 Task: Find connections with filter location Santiago with filter topic #Techstartupwith filter profile language English with filter current company Jaquar & Company Private Limited with filter school Jaypee University of Information Technology with filter industry Architecture and Planning with filter service category Real Estate Appraisal with filter keywords title Production Engineer
Action: Mouse moved to (475, 92)
Screenshot: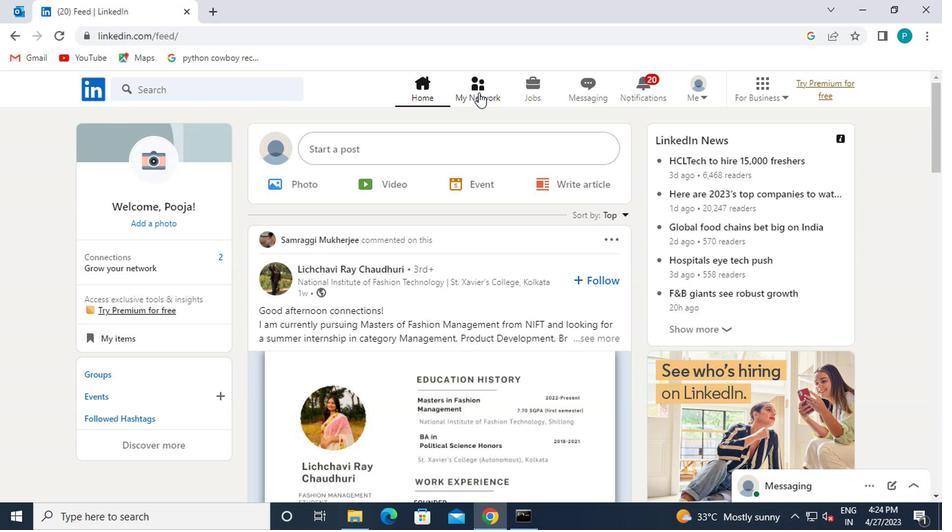 
Action: Mouse pressed left at (475, 92)
Screenshot: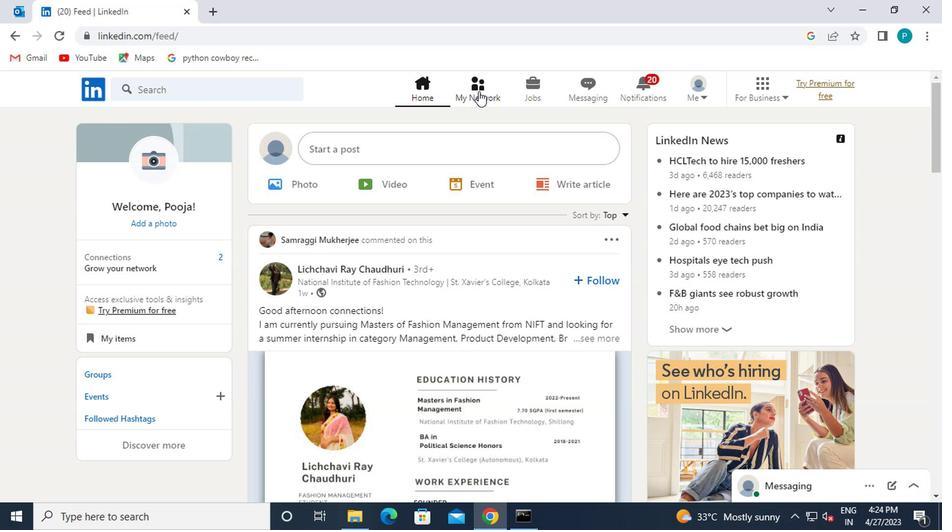 
Action: Mouse moved to (161, 169)
Screenshot: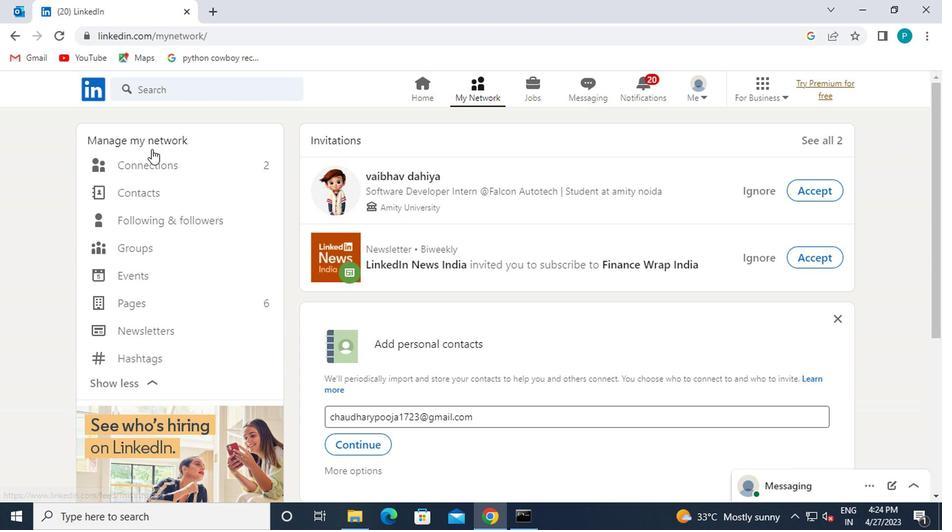 
Action: Mouse pressed left at (161, 169)
Screenshot: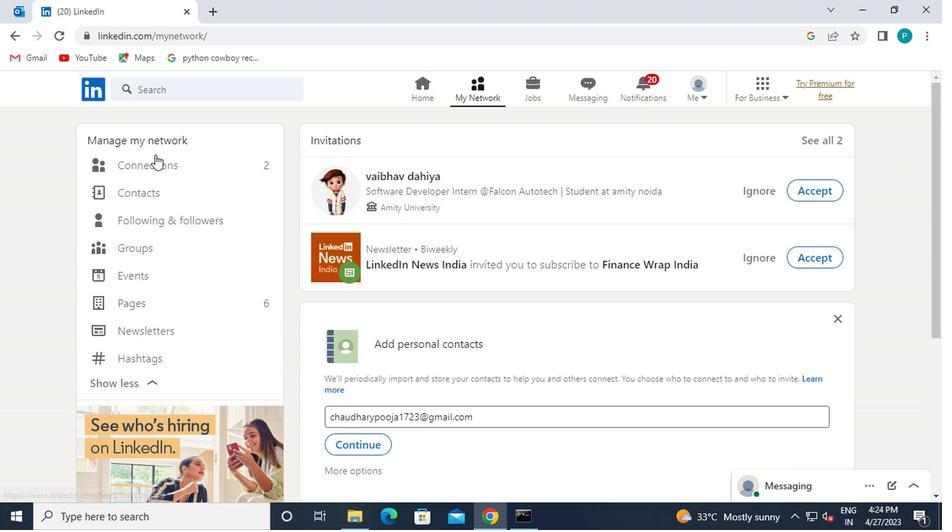 
Action: Mouse moved to (555, 173)
Screenshot: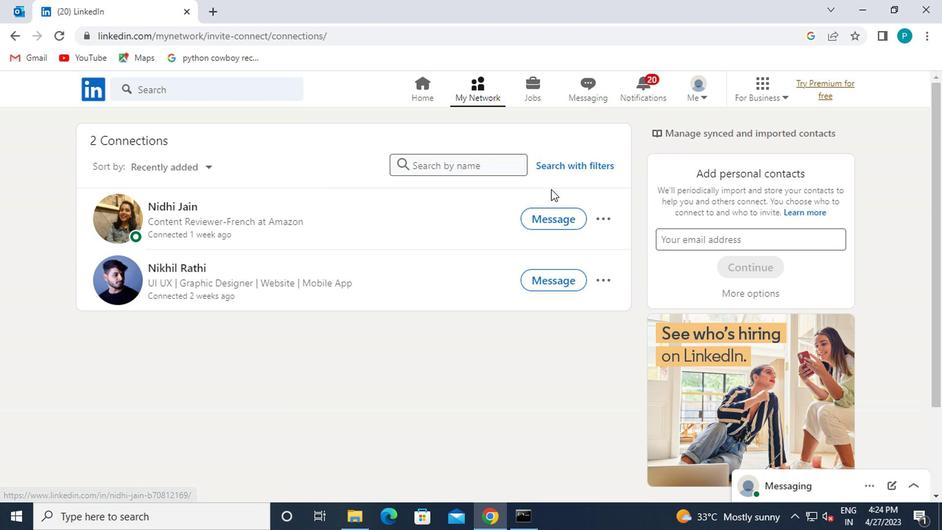 
Action: Mouse pressed left at (555, 173)
Screenshot: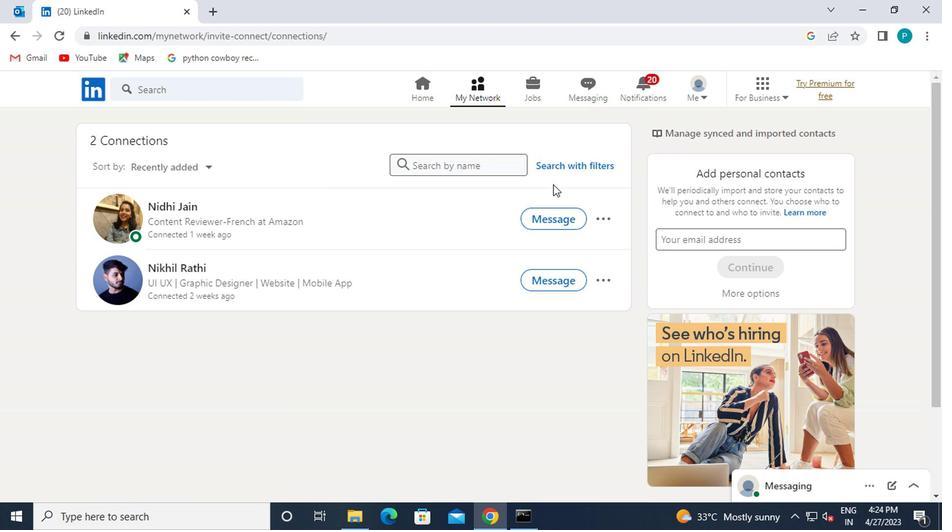 
Action: Mouse moved to (514, 121)
Screenshot: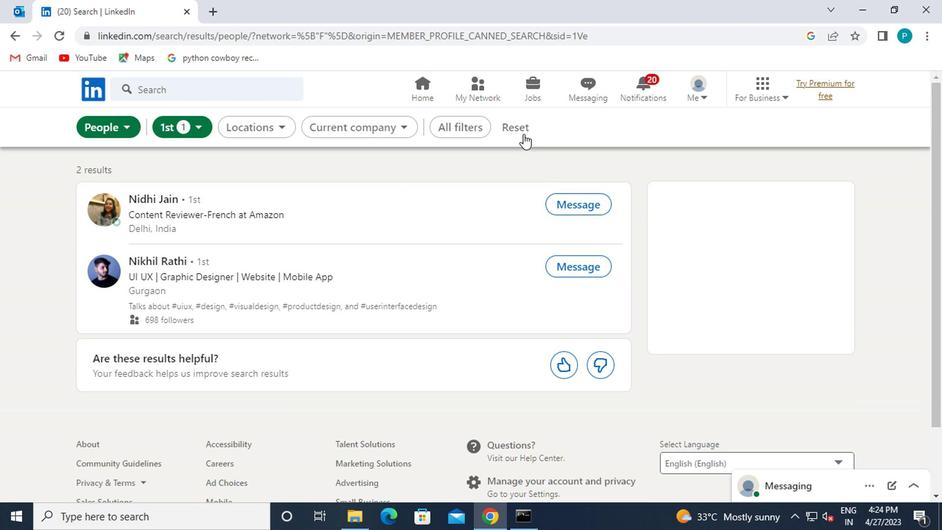 
Action: Mouse pressed left at (514, 121)
Screenshot: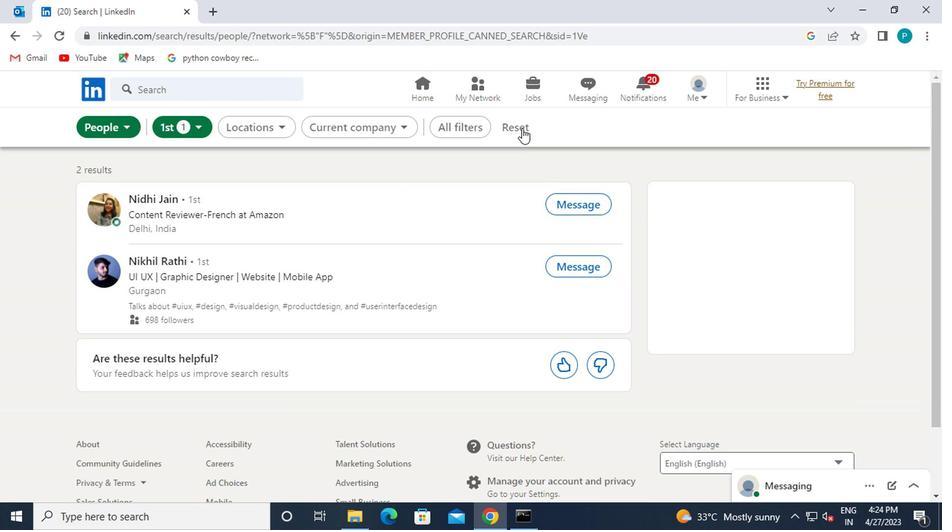 
Action: Mouse moved to (479, 130)
Screenshot: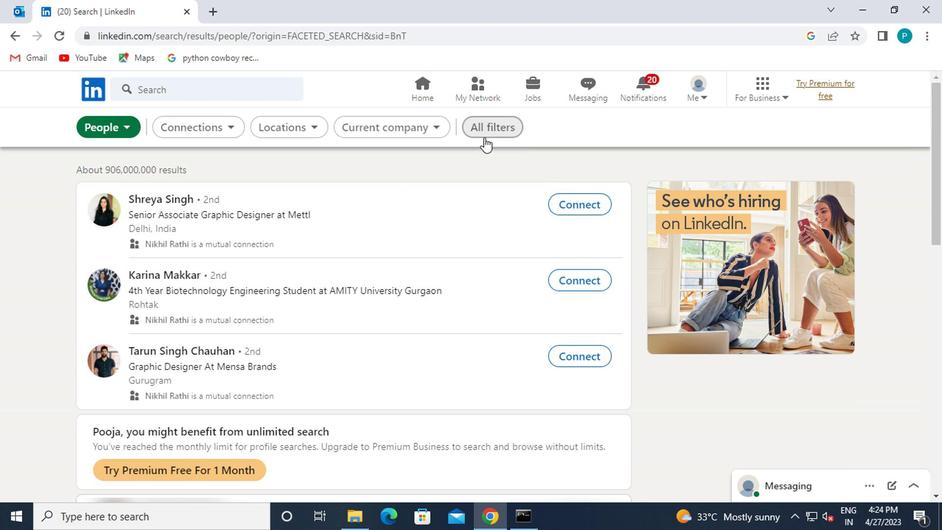 
Action: Mouse pressed left at (479, 130)
Screenshot: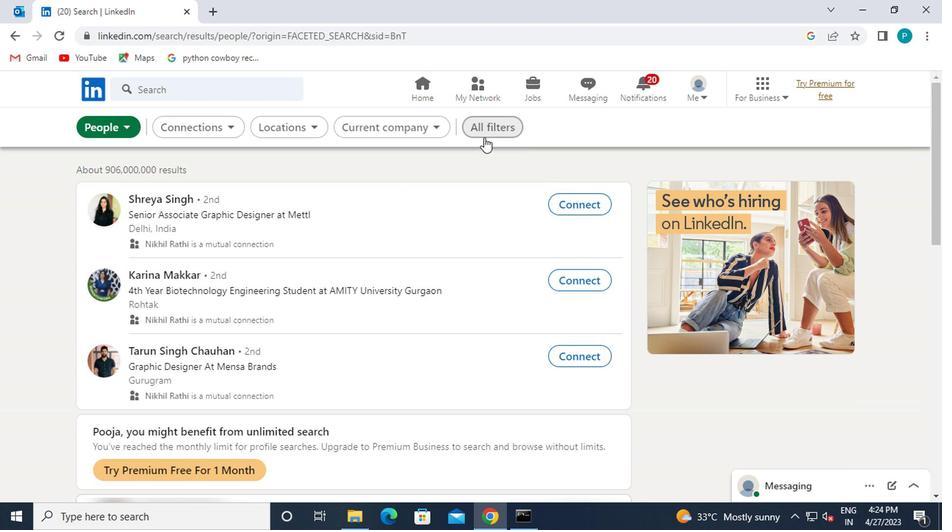 
Action: Mouse moved to (818, 323)
Screenshot: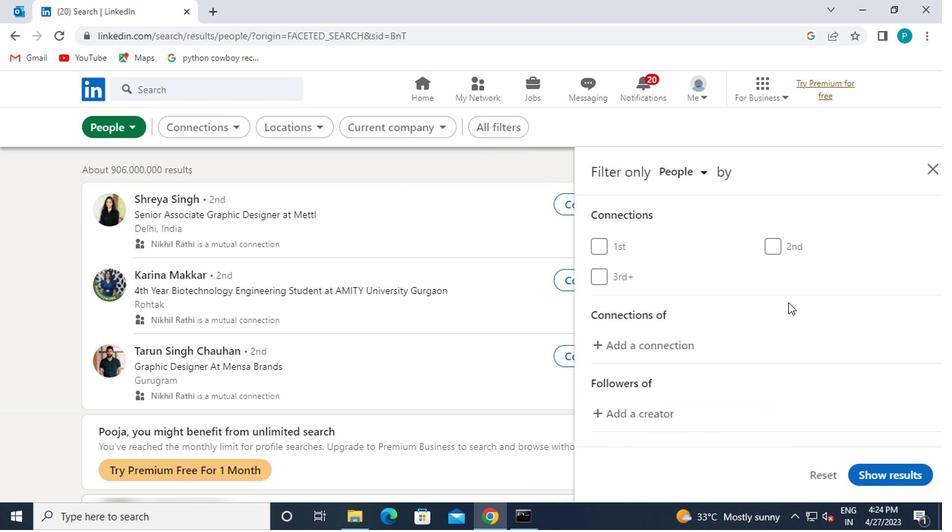 
Action: Mouse scrolled (818, 323) with delta (0, 0)
Screenshot: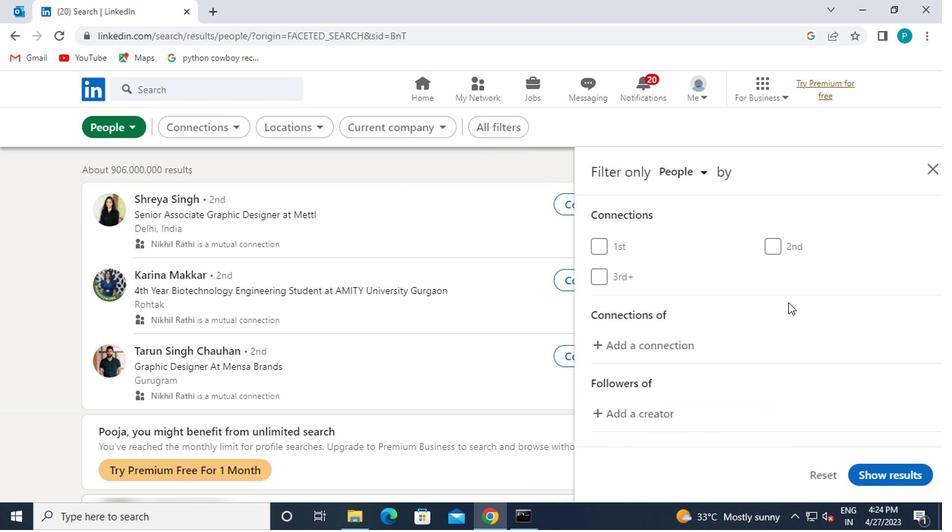 
Action: Mouse moved to (819, 324)
Screenshot: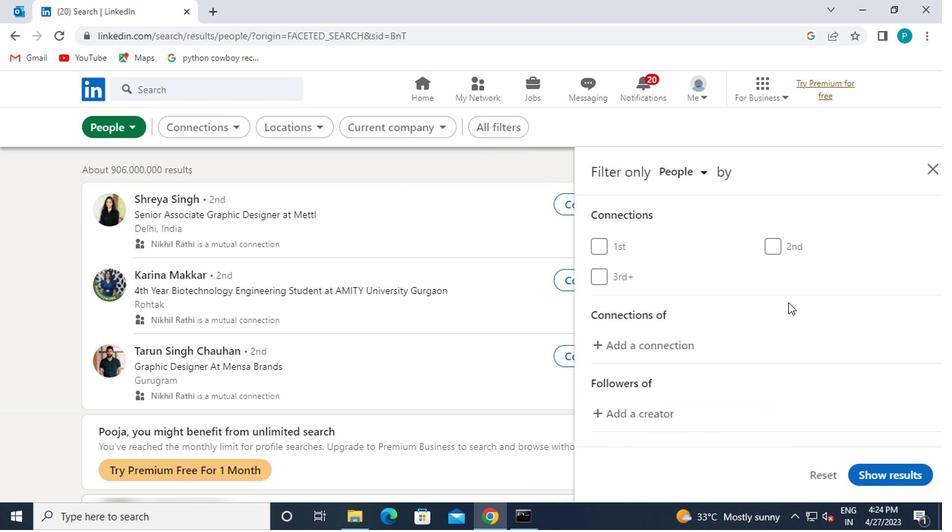 
Action: Mouse scrolled (819, 324) with delta (0, 0)
Screenshot: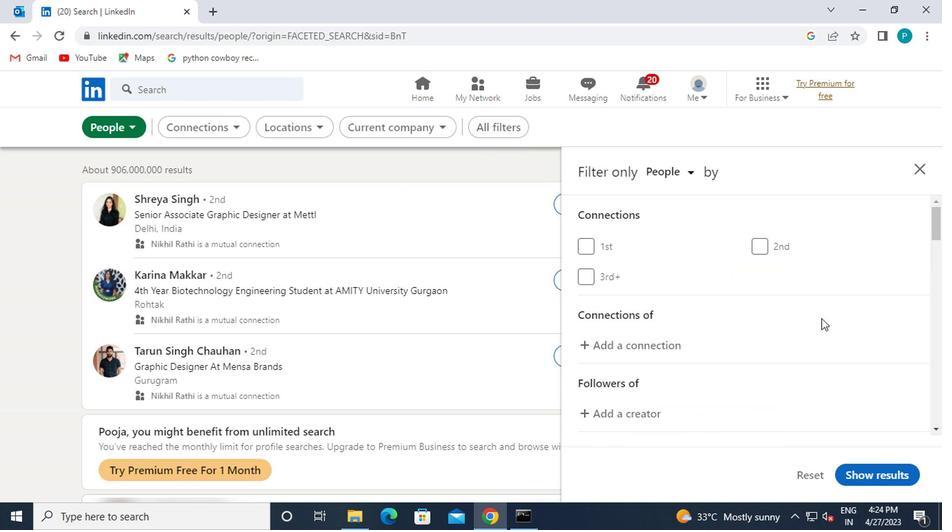 
Action: Mouse moved to (818, 363)
Screenshot: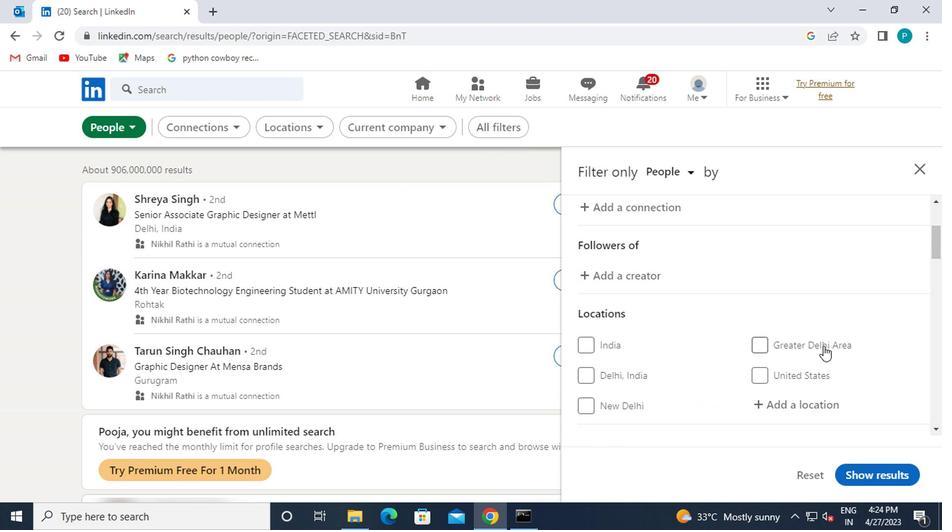 
Action: Mouse scrolled (818, 362) with delta (0, 0)
Screenshot: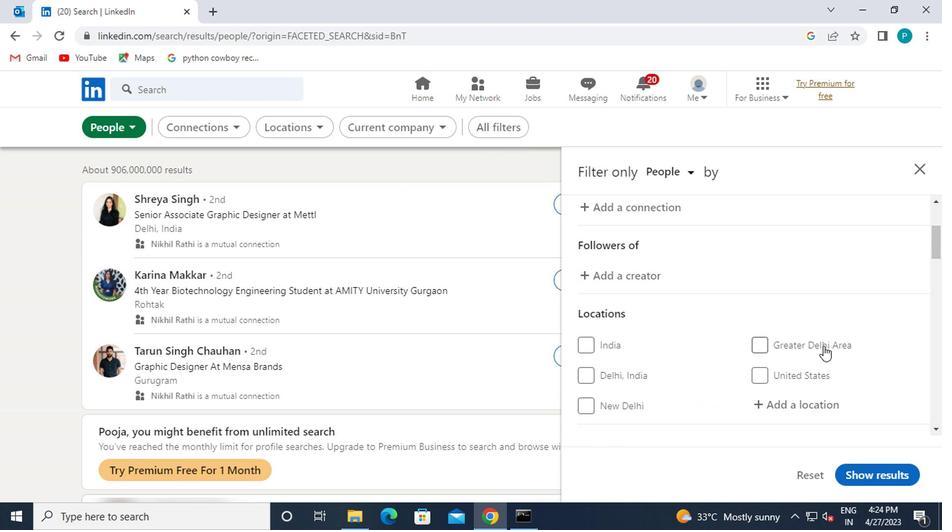 
Action: Mouse moved to (801, 338)
Screenshot: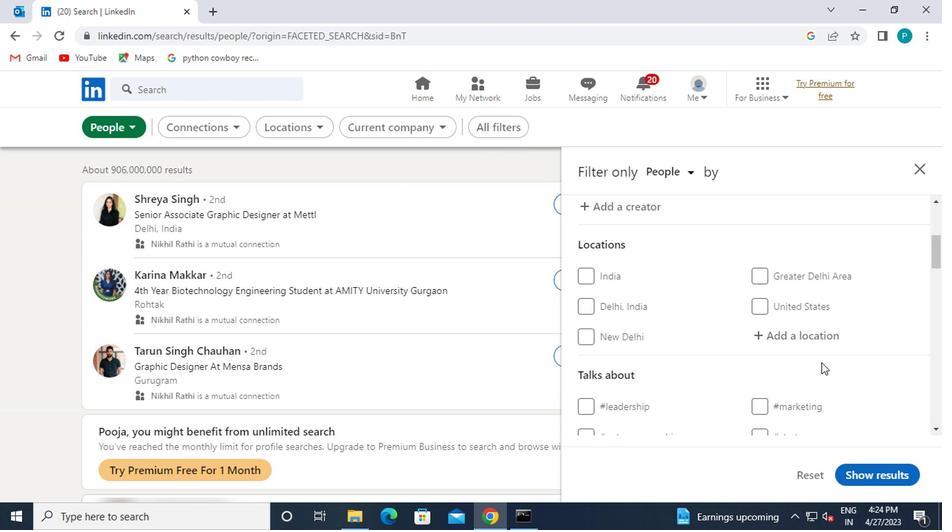 
Action: Mouse pressed left at (801, 338)
Screenshot: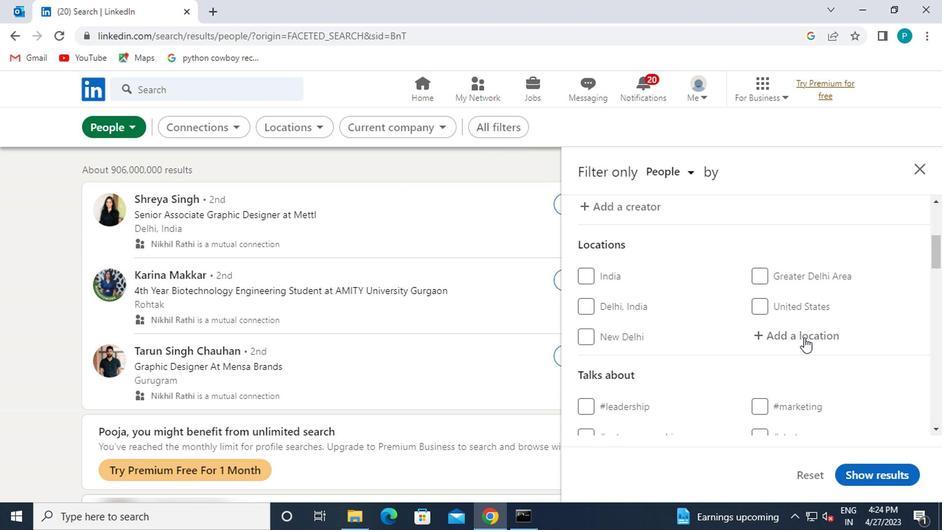 
Action: Key pressed <Key.caps_lock>s<Key.caps_lock>antiago
Screenshot: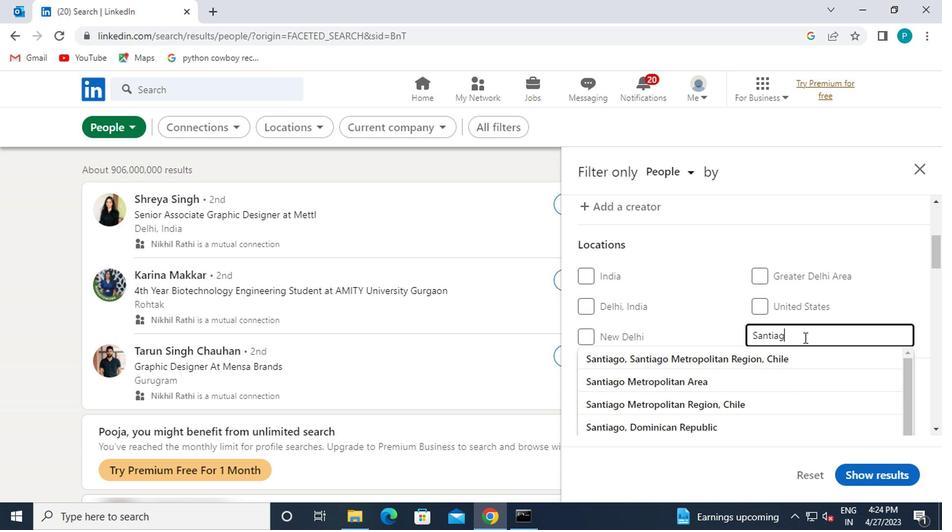 
Action: Mouse moved to (763, 367)
Screenshot: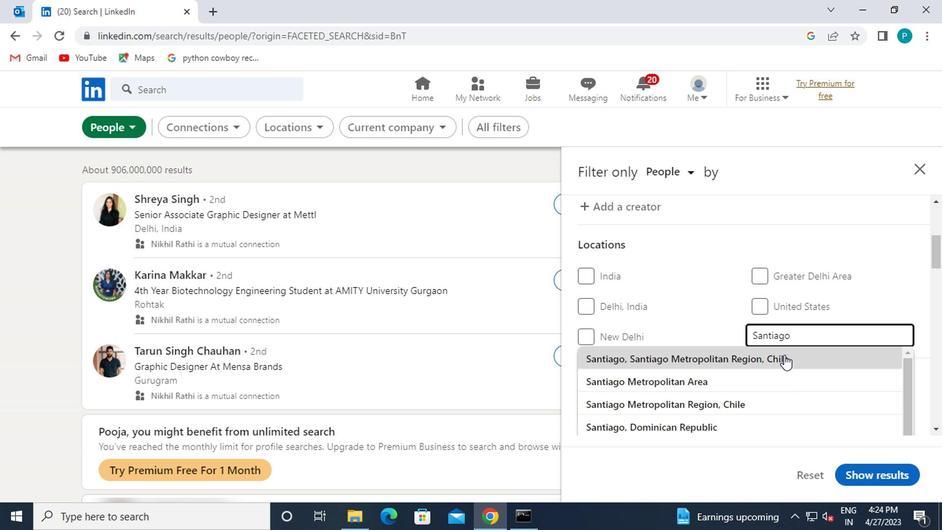 
Action: Mouse pressed left at (763, 367)
Screenshot: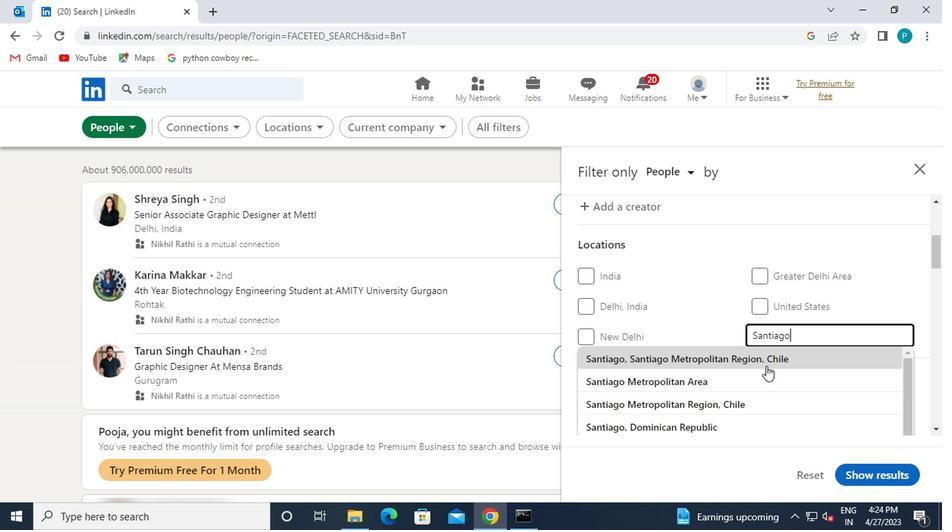 
Action: Mouse scrolled (763, 366) with delta (0, 0)
Screenshot: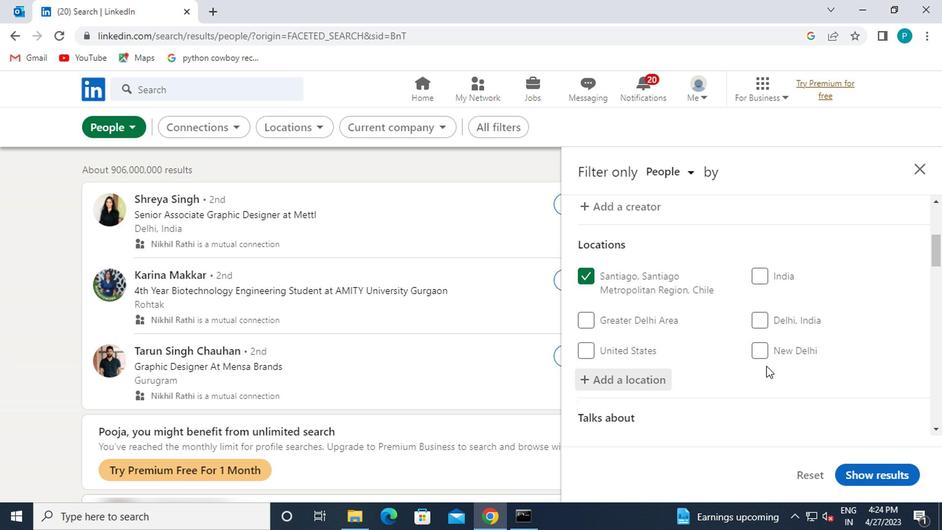 
Action: Mouse scrolled (763, 366) with delta (0, 0)
Screenshot: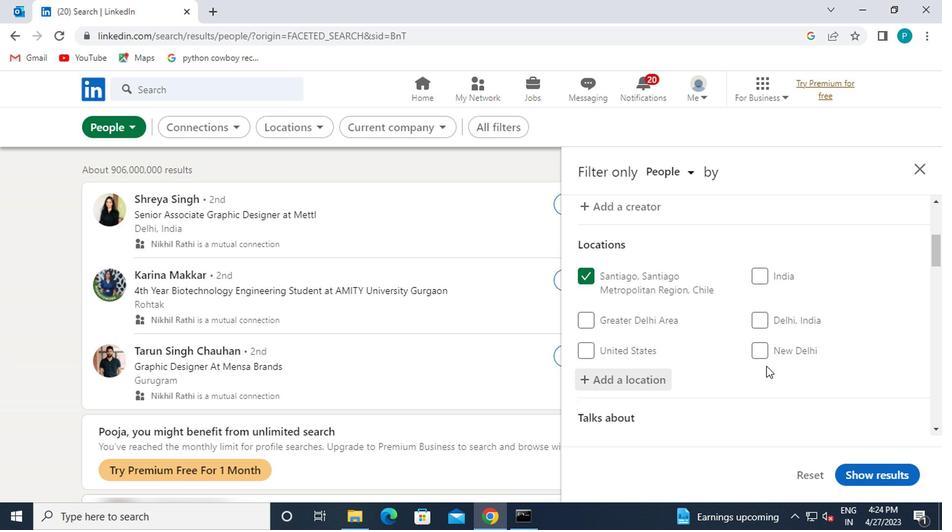 
Action: Mouse moved to (763, 371)
Screenshot: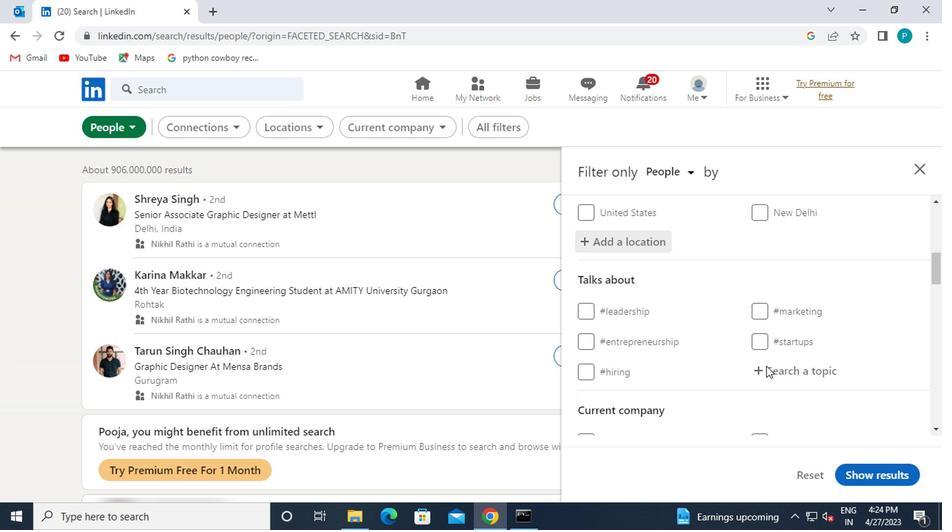 
Action: Mouse pressed left at (763, 371)
Screenshot: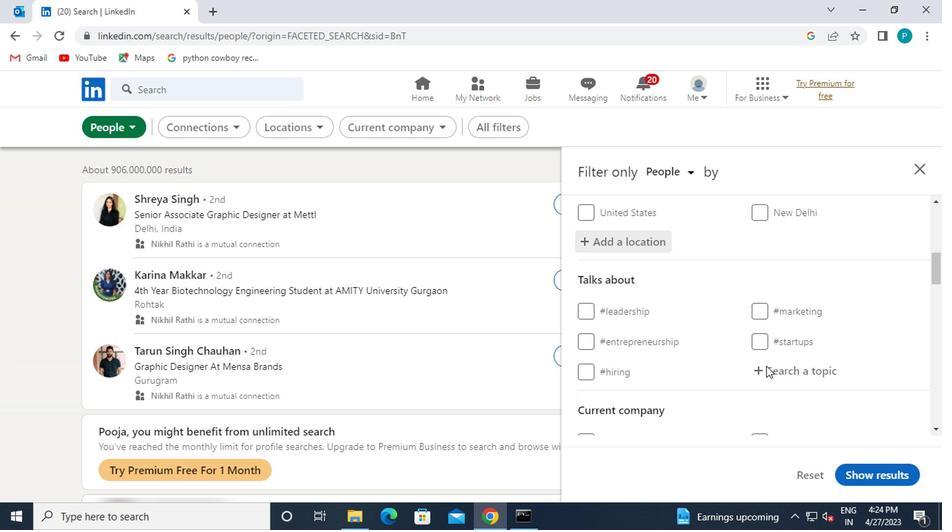 
Action: Mouse moved to (762, 376)
Screenshot: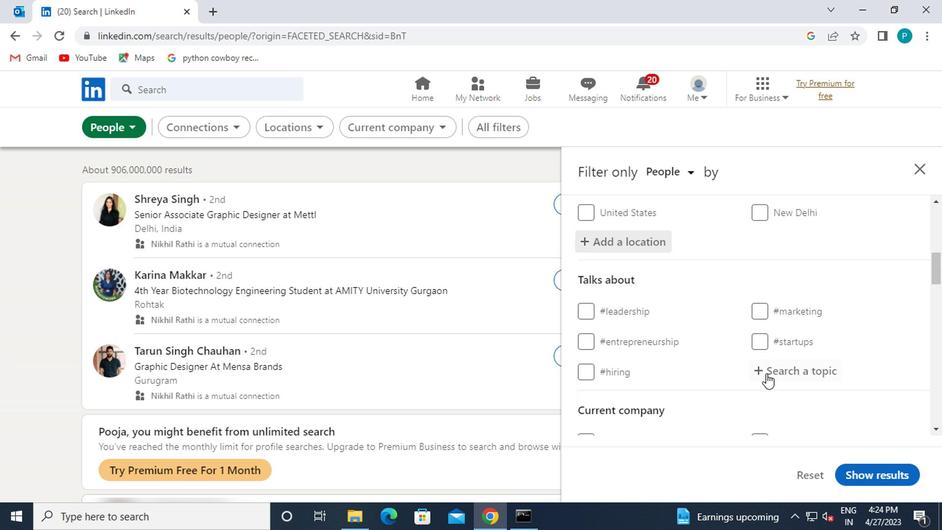 
Action: Key pressed <Key.shift><Key.shift><Key.shift>#<Key.caps_lock>T<Key.caps_lock>EACHSTARTUP<Key.space>
Screenshot: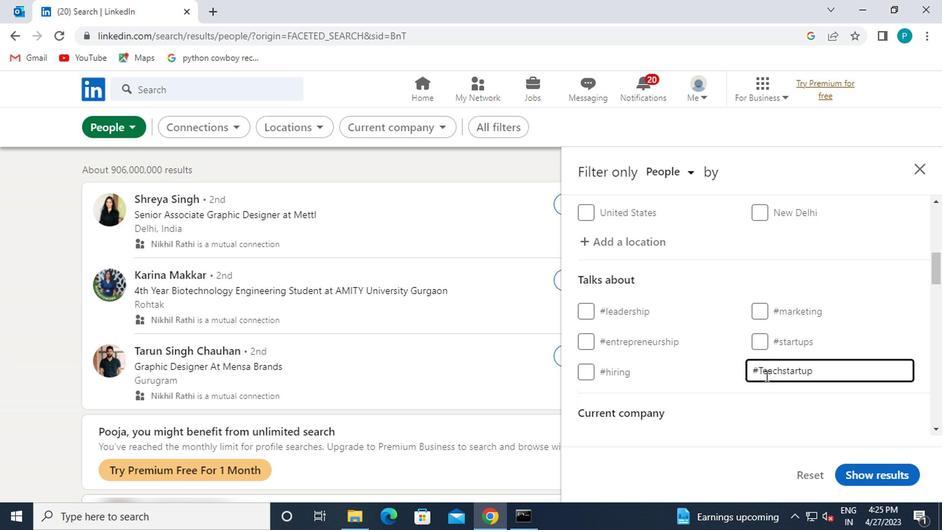 
Action: Mouse moved to (747, 376)
Screenshot: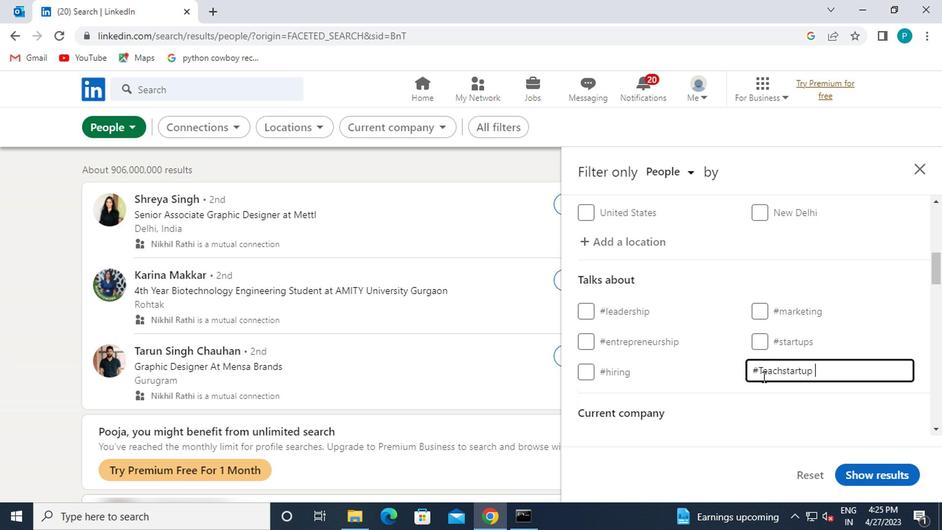 
Action: Mouse scrolled (747, 375) with delta (0, 0)
Screenshot: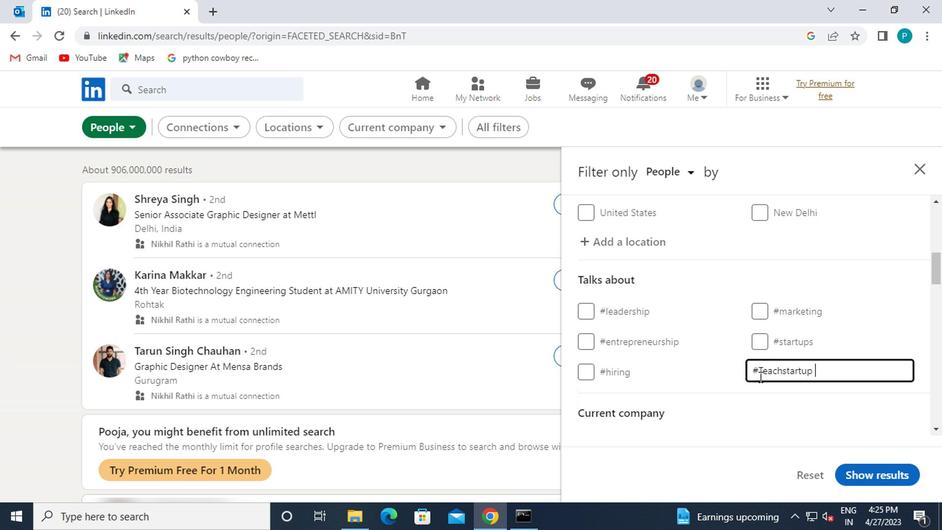 
Action: Mouse moved to (745, 375)
Screenshot: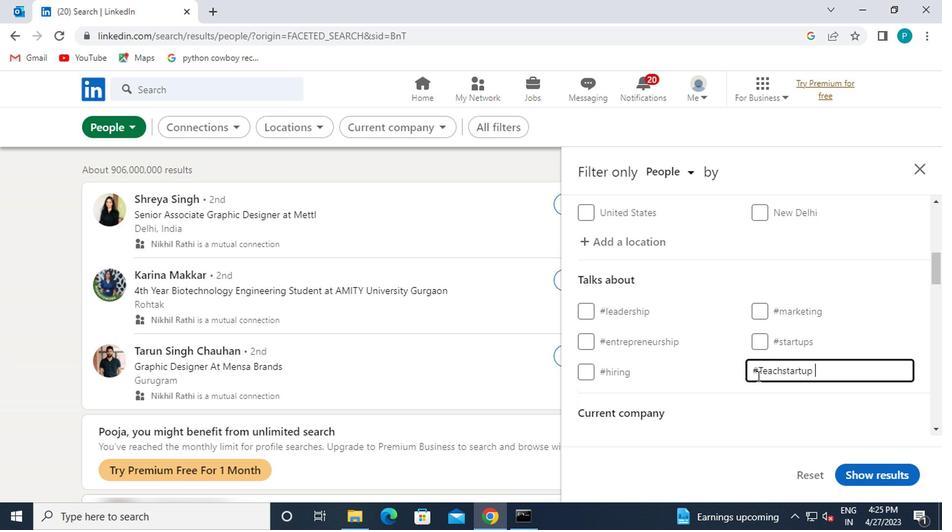
Action: Mouse scrolled (745, 374) with delta (0, 0)
Screenshot: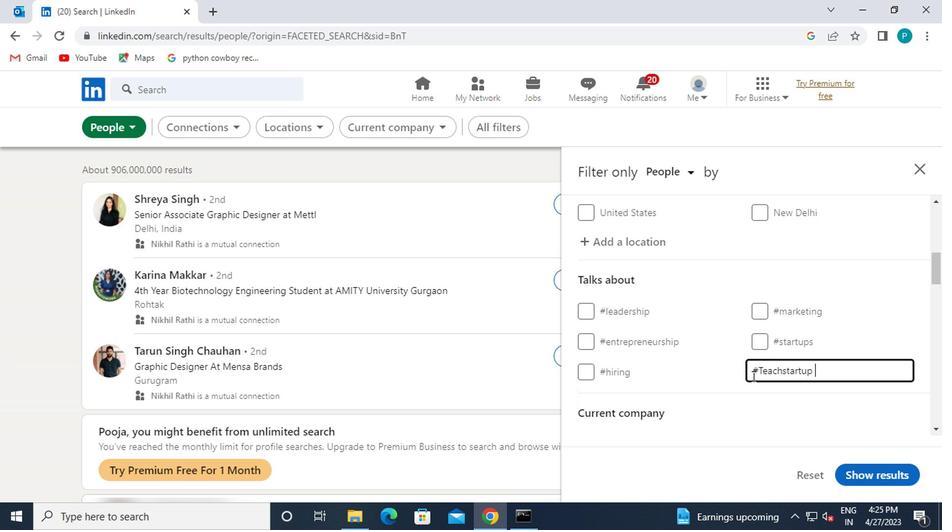 
Action: Mouse moved to (669, 364)
Screenshot: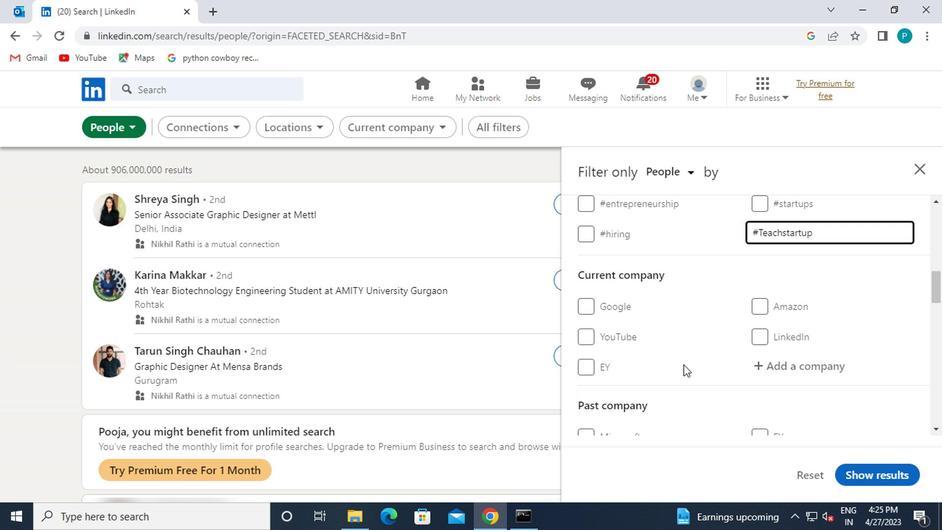 
Action: Mouse scrolled (669, 363) with delta (0, 0)
Screenshot: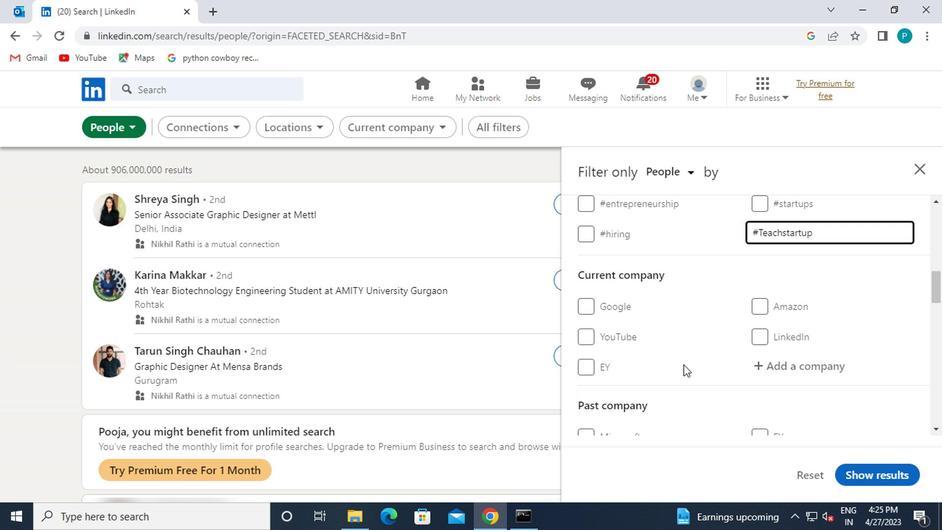 
Action: Mouse moved to (666, 364)
Screenshot: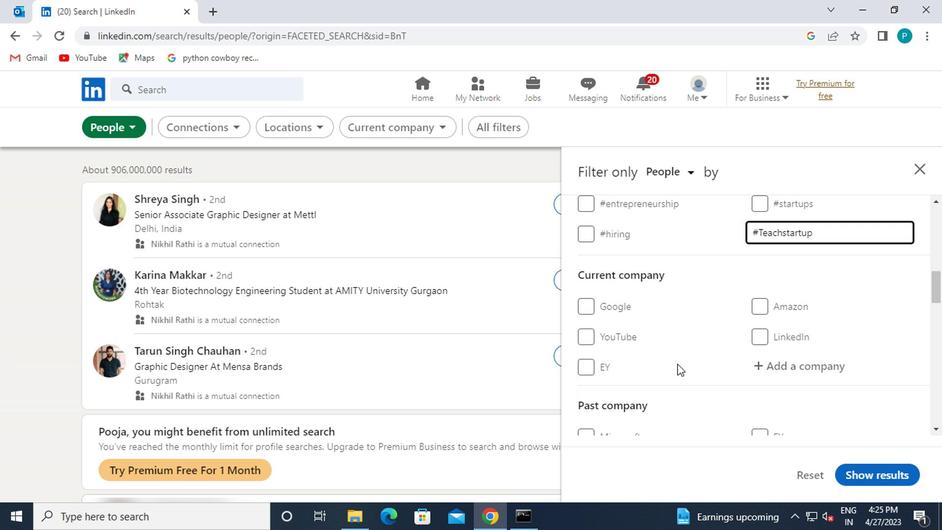 
Action: Mouse scrolled (666, 363) with delta (0, 0)
Screenshot: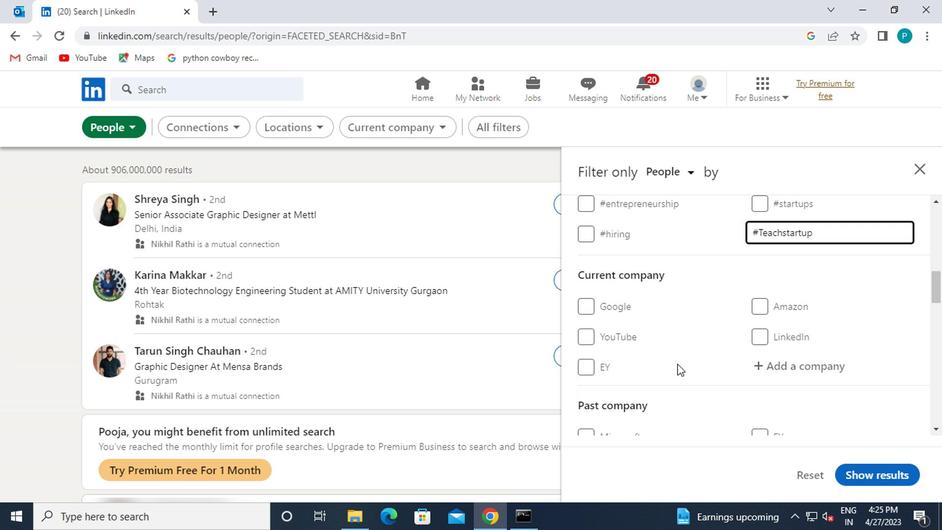 
Action: Mouse moved to (624, 359)
Screenshot: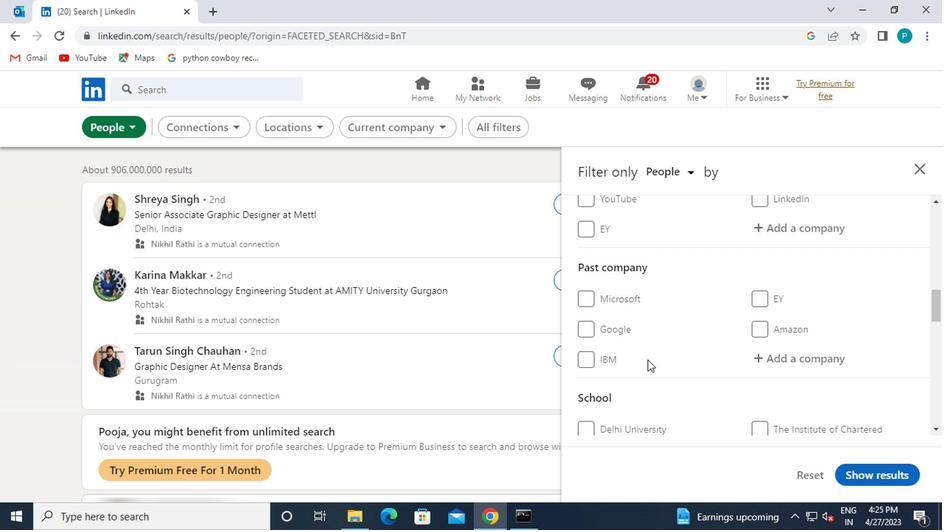 
Action: Mouse scrolled (624, 358) with delta (0, 0)
Screenshot: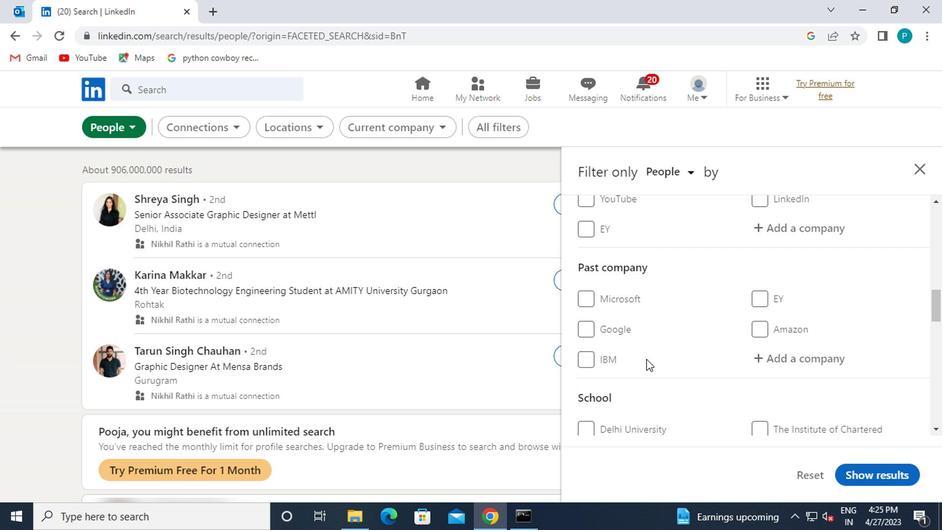 
Action: Mouse moved to (623, 359)
Screenshot: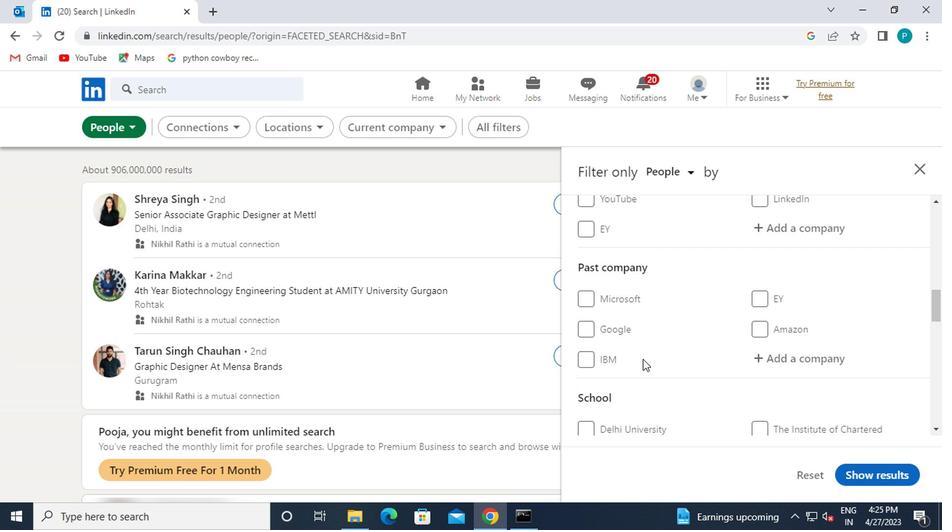 
Action: Mouse scrolled (623, 358) with delta (0, 0)
Screenshot: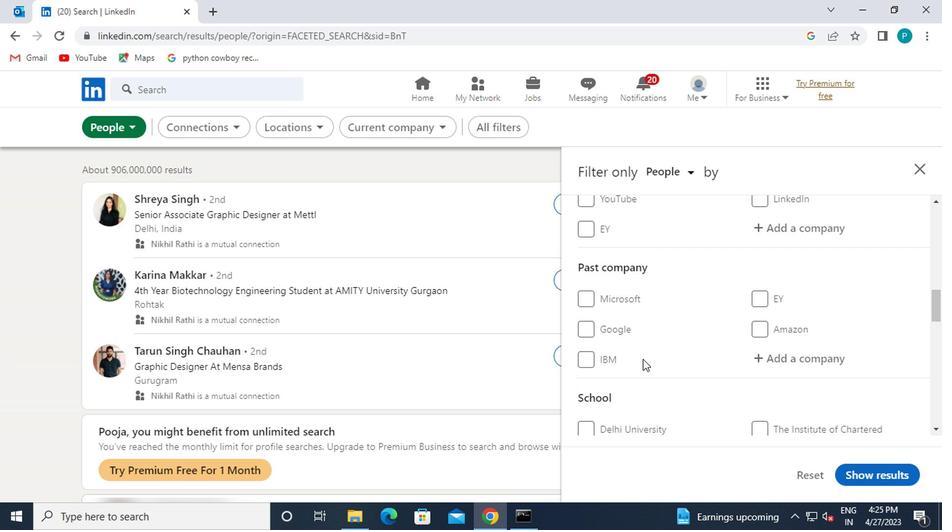 
Action: Mouse moved to (622, 359)
Screenshot: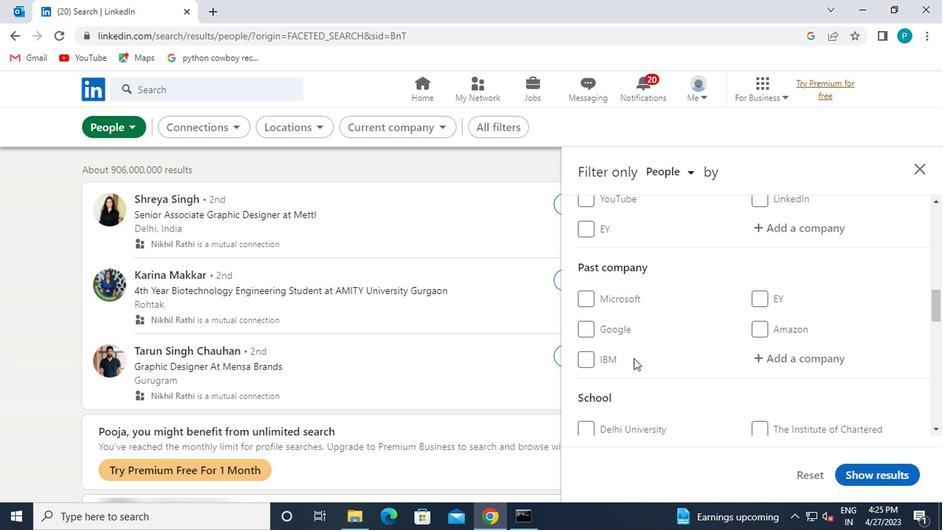 
Action: Mouse scrolled (622, 358) with delta (0, 0)
Screenshot: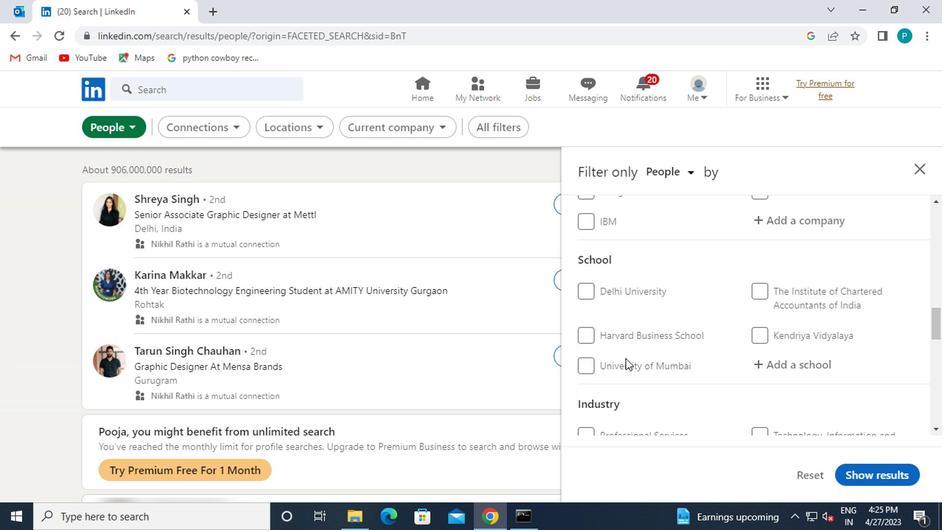 
Action: Mouse moved to (620, 360)
Screenshot: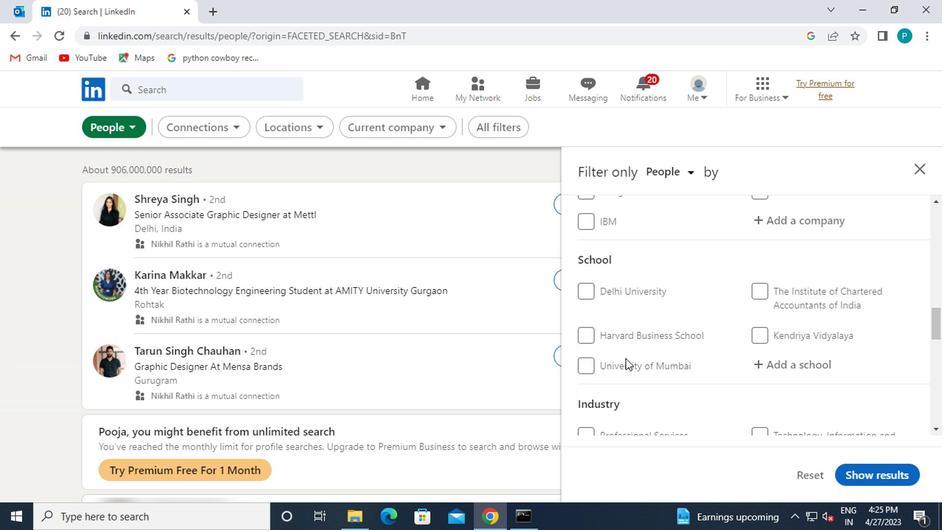 
Action: Mouse scrolled (620, 359) with delta (0, 0)
Screenshot: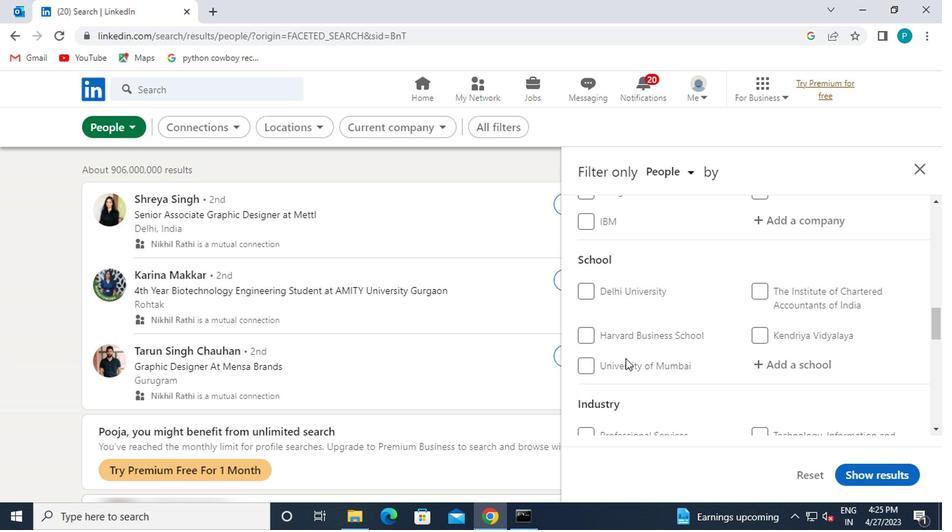 
Action: Mouse moved to (618, 362)
Screenshot: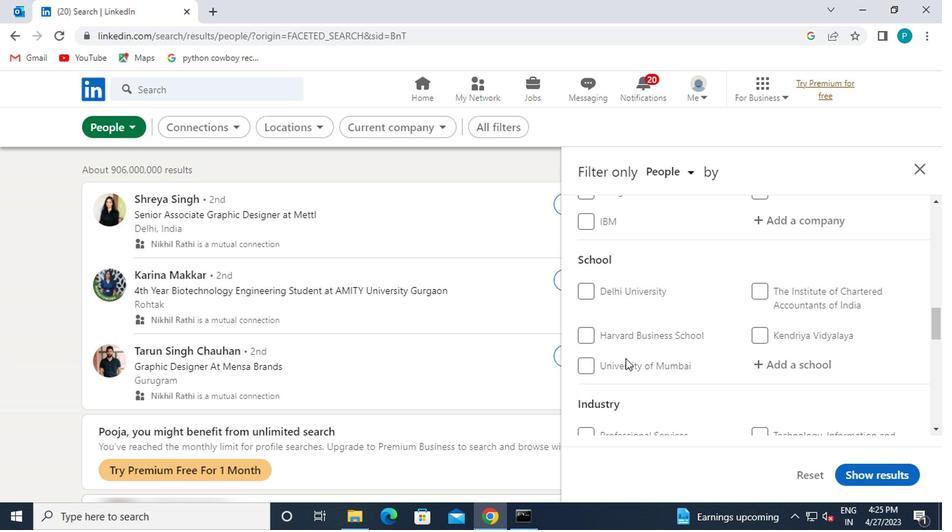 
Action: Mouse scrolled (618, 361) with delta (0, 0)
Screenshot: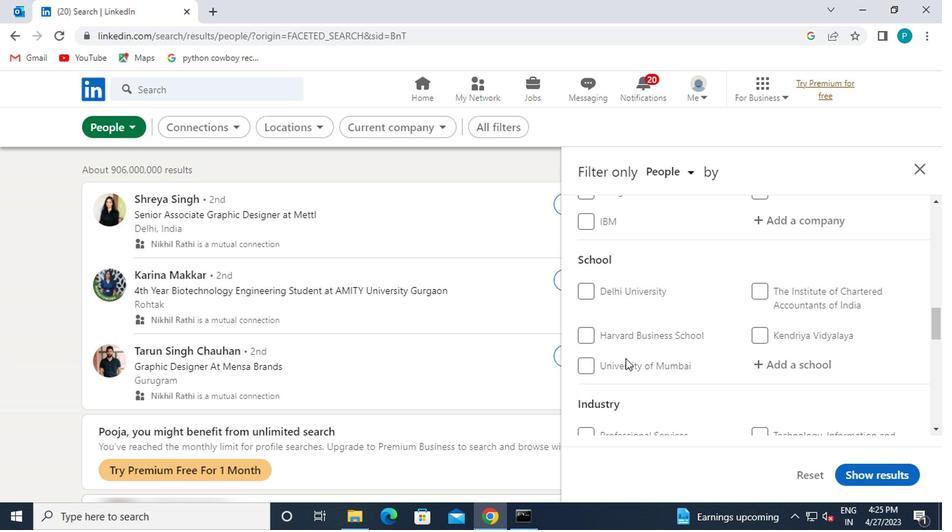 
Action: Mouse moved to (595, 350)
Screenshot: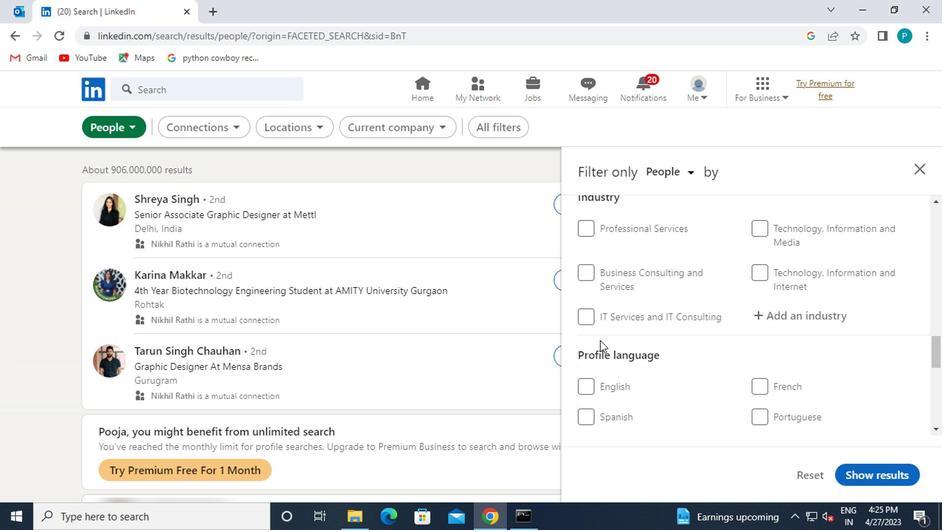
Action: Mouse scrolled (595, 349) with delta (0, 0)
Screenshot: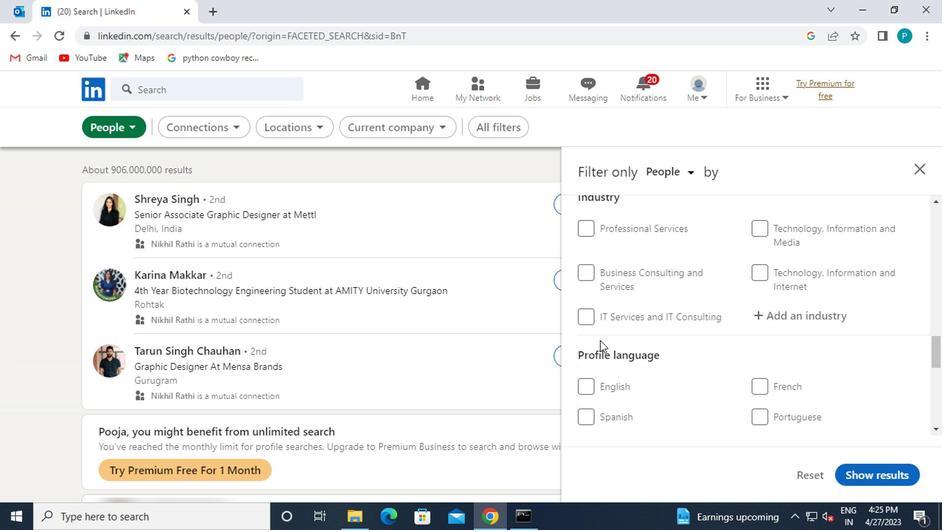 
Action: Mouse moved to (595, 352)
Screenshot: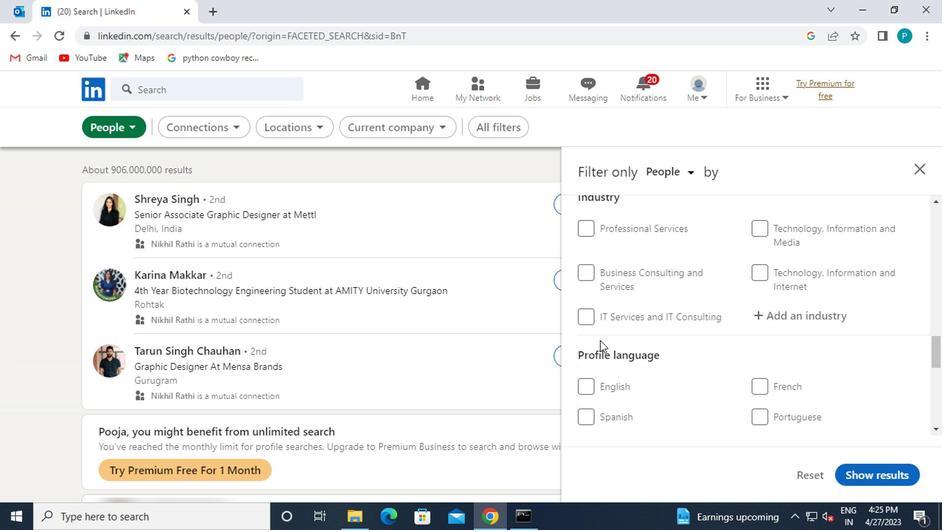 
Action: Mouse scrolled (595, 351) with delta (0, 0)
Screenshot: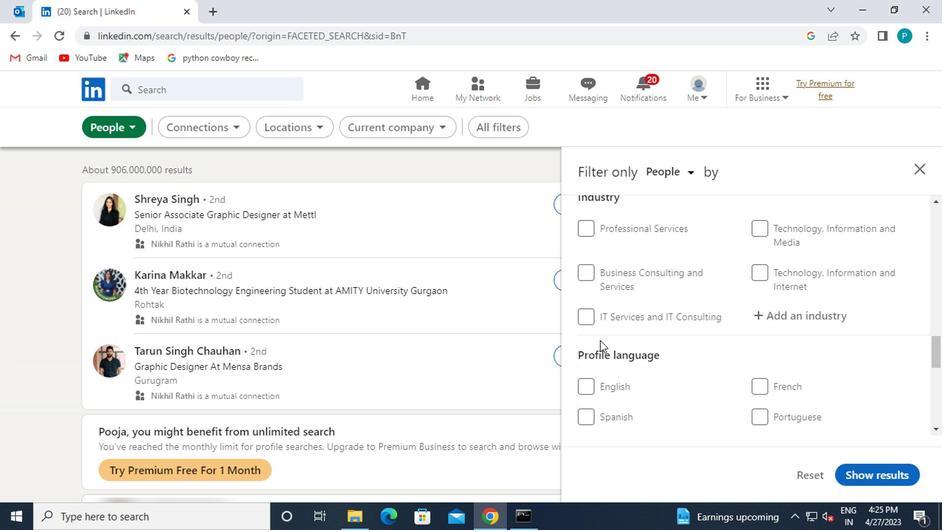 
Action: Mouse moved to (582, 246)
Screenshot: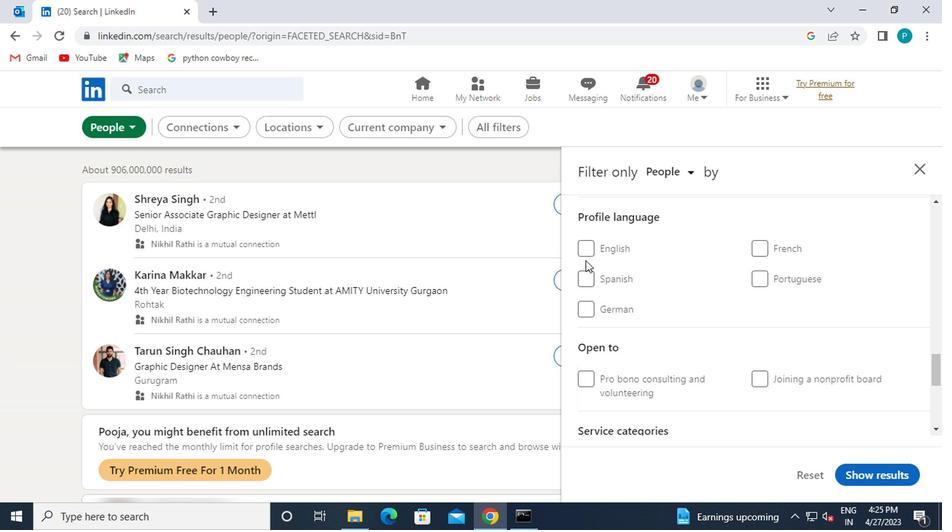 
Action: Mouse pressed left at (582, 246)
Screenshot: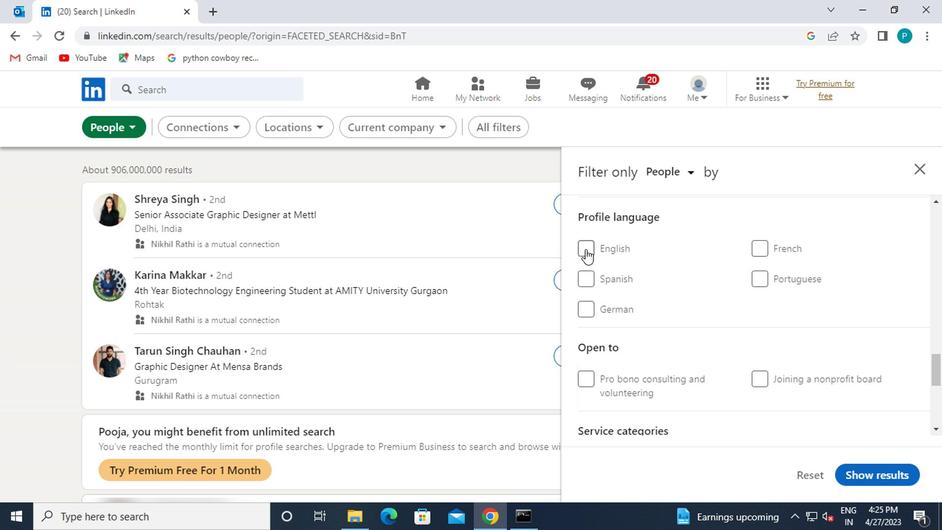 
Action: Mouse moved to (731, 294)
Screenshot: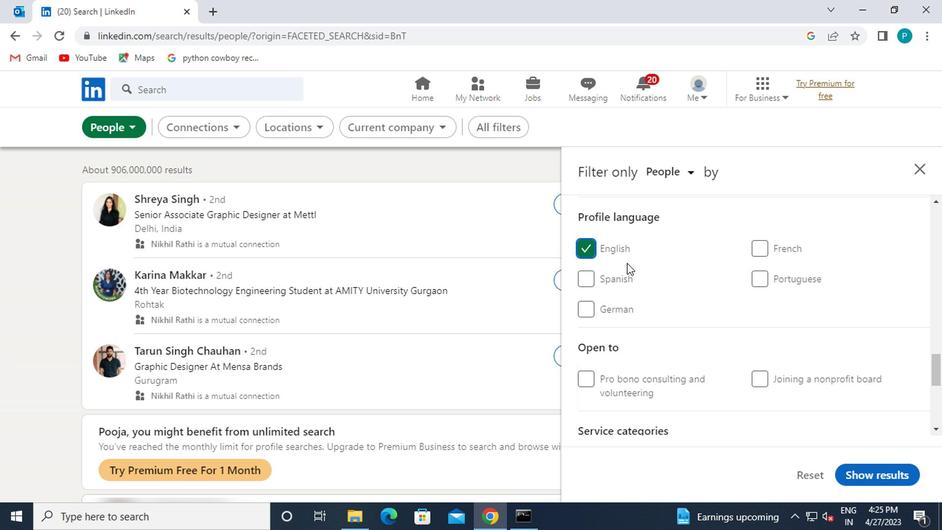 
Action: Mouse scrolled (731, 295) with delta (0, 0)
Screenshot: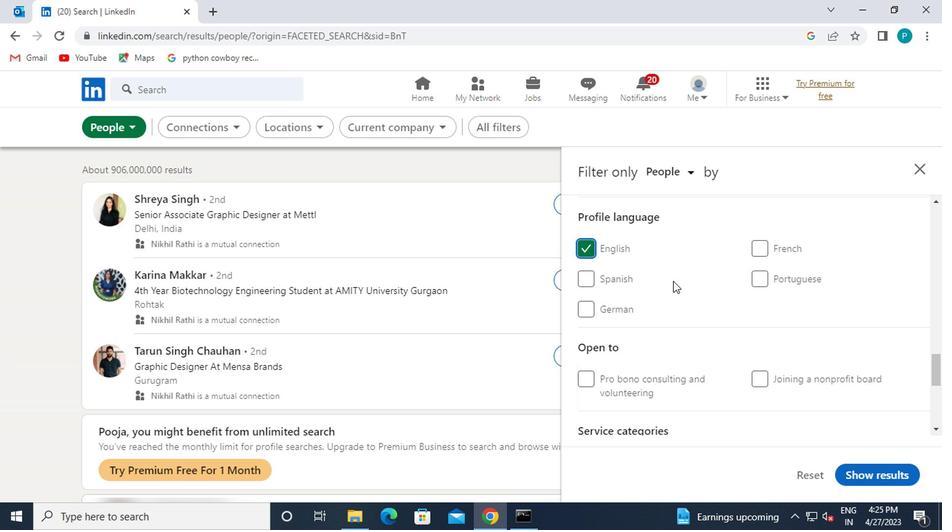 
Action: Mouse scrolled (731, 295) with delta (0, 0)
Screenshot: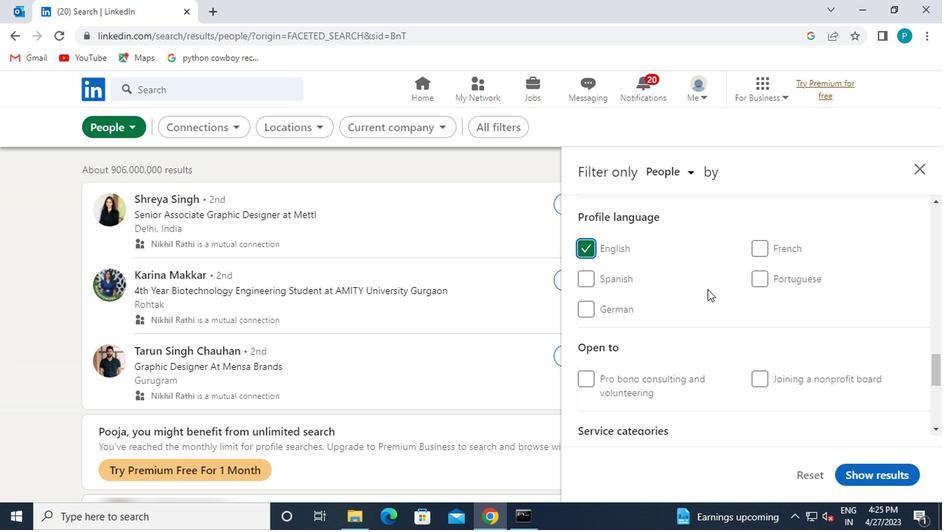 
Action: Mouse scrolled (731, 295) with delta (0, 0)
Screenshot: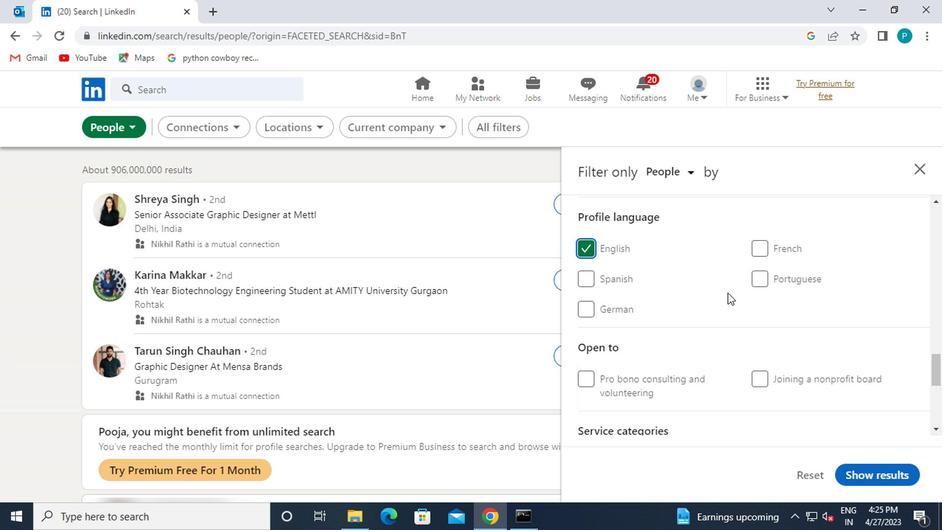 
Action: Mouse scrolled (731, 295) with delta (0, 0)
Screenshot: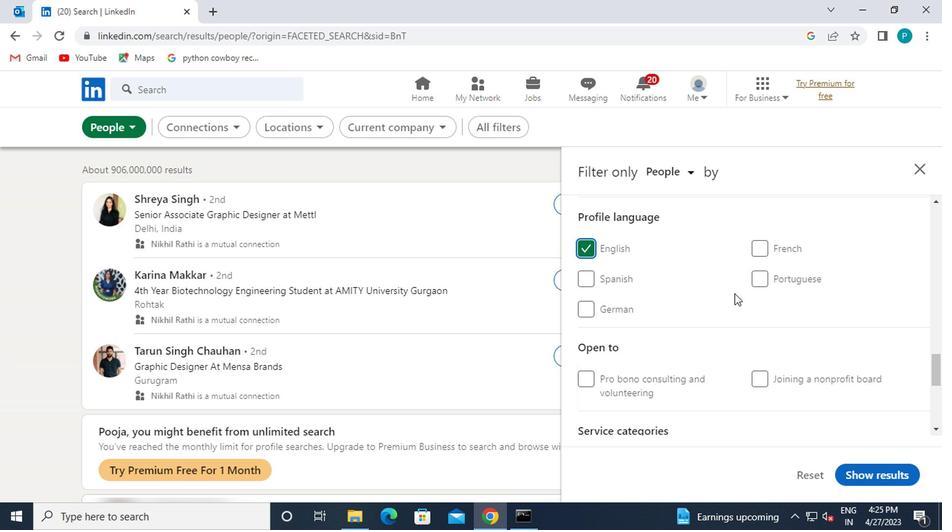 
Action: Mouse moved to (796, 333)
Screenshot: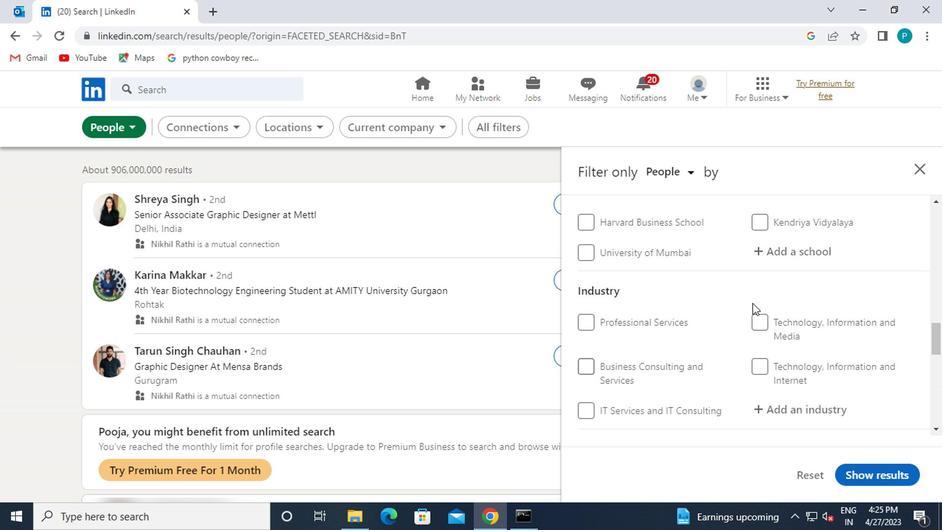 
Action: Mouse scrolled (796, 334) with delta (0, 0)
Screenshot: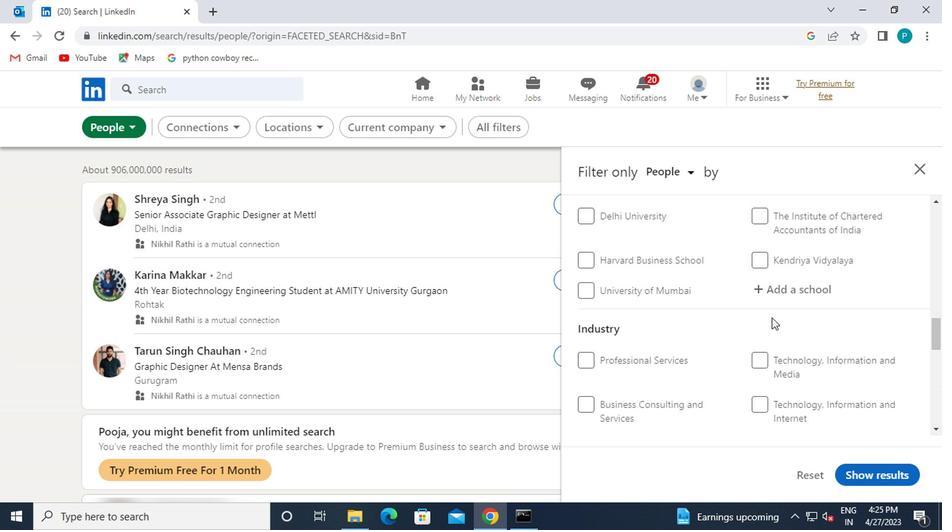 
Action: Mouse scrolled (796, 334) with delta (0, 0)
Screenshot: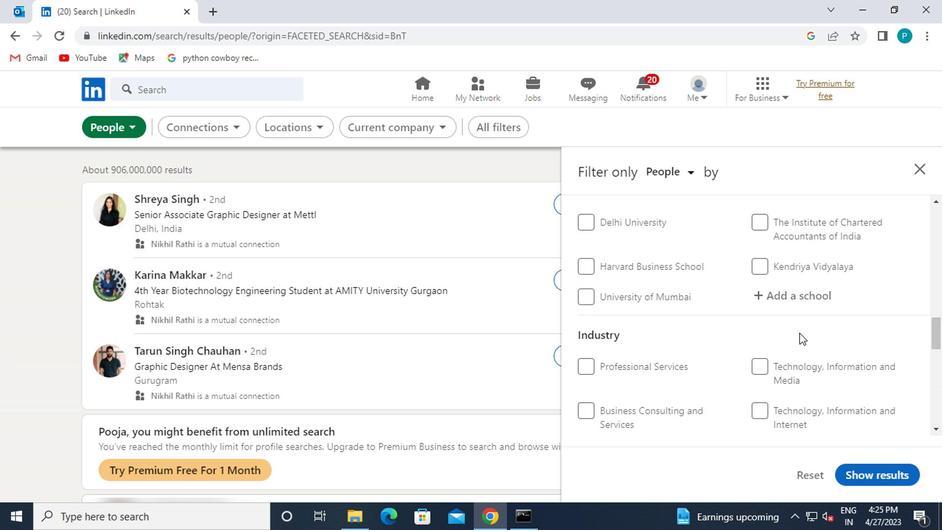 
Action: Mouse scrolled (796, 334) with delta (0, 0)
Screenshot: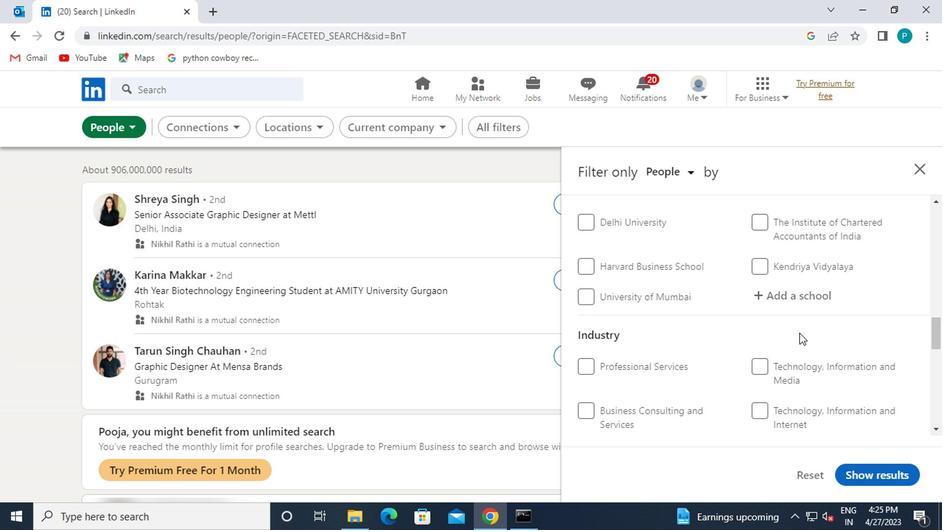 
Action: Mouse moved to (763, 296)
Screenshot: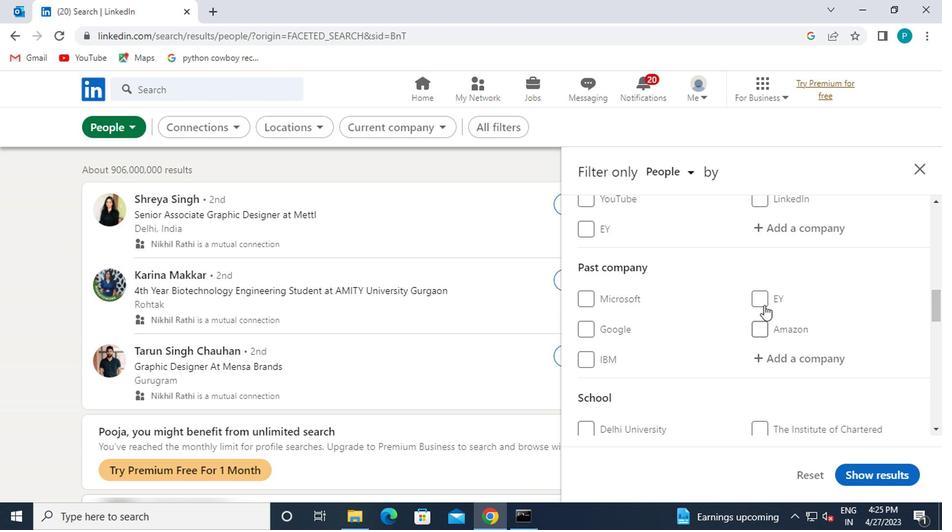 
Action: Mouse scrolled (763, 297) with delta (0, 0)
Screenshot: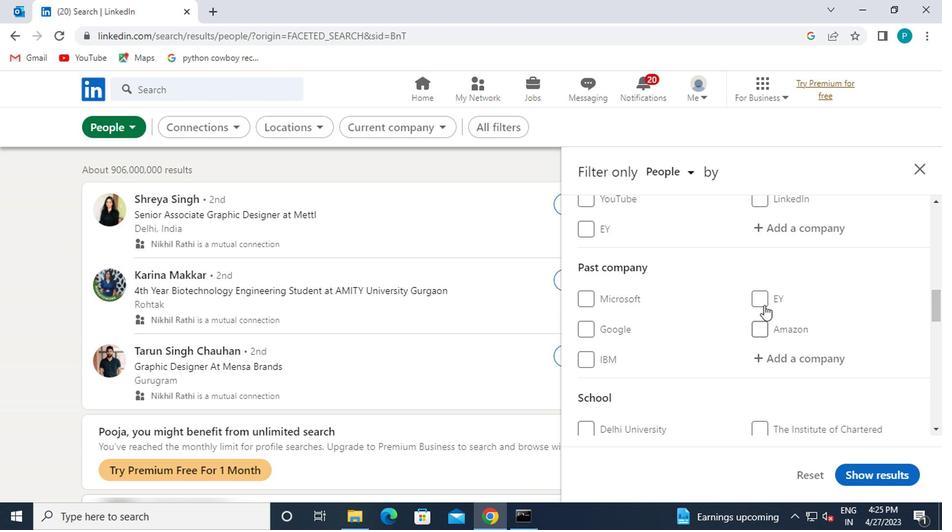 
Action: Mouse moved to (764, 294)
Screenshot: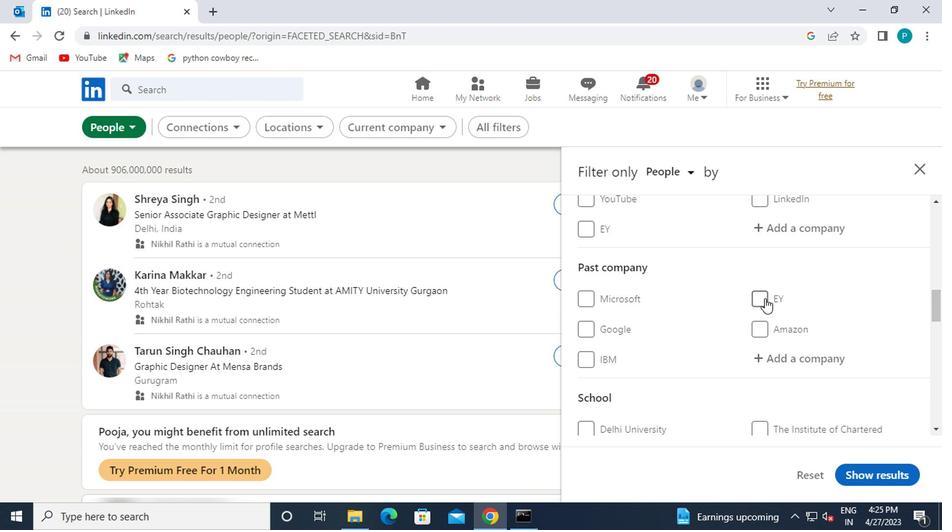 
Action: Mouse pressed left at (764, 294)
Screenshot: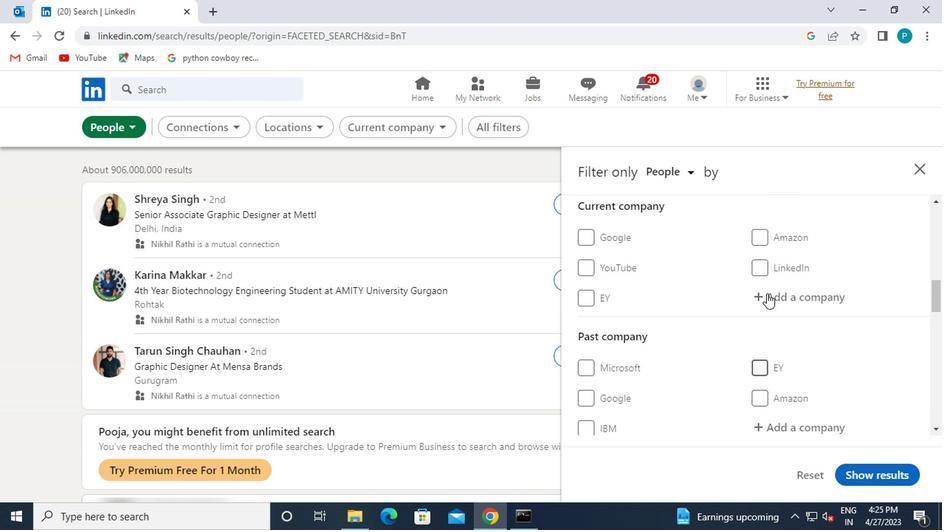 
Action: Key pressed <Key.caps_lock>J<Key.caps_lock>AQUAR
Screenshot: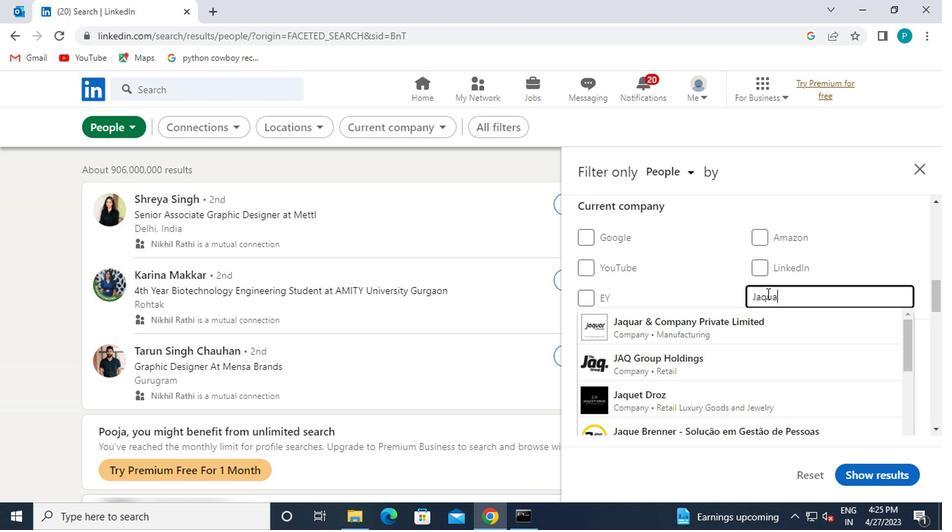 
Action: Mouse moved to (757, 326)
Screenshot: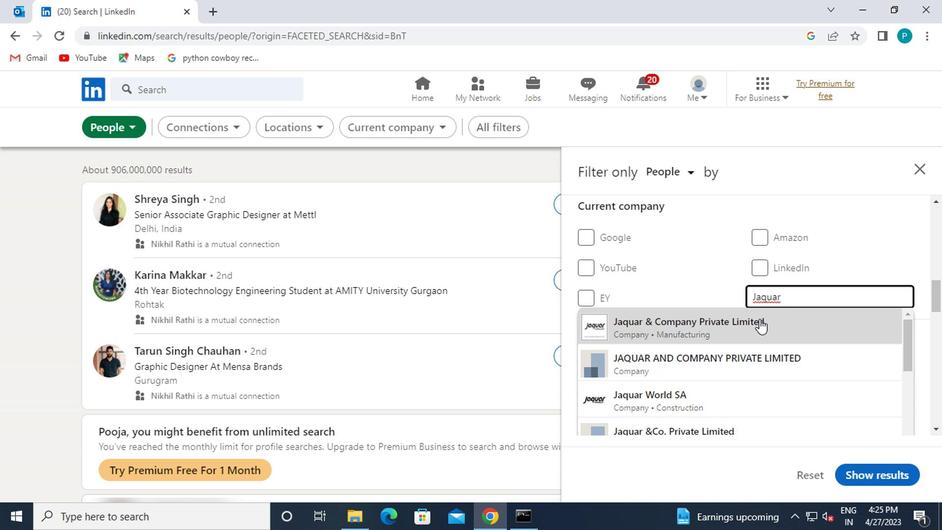 
Action: Mouse pressed left at (757, 326)
Screenshot: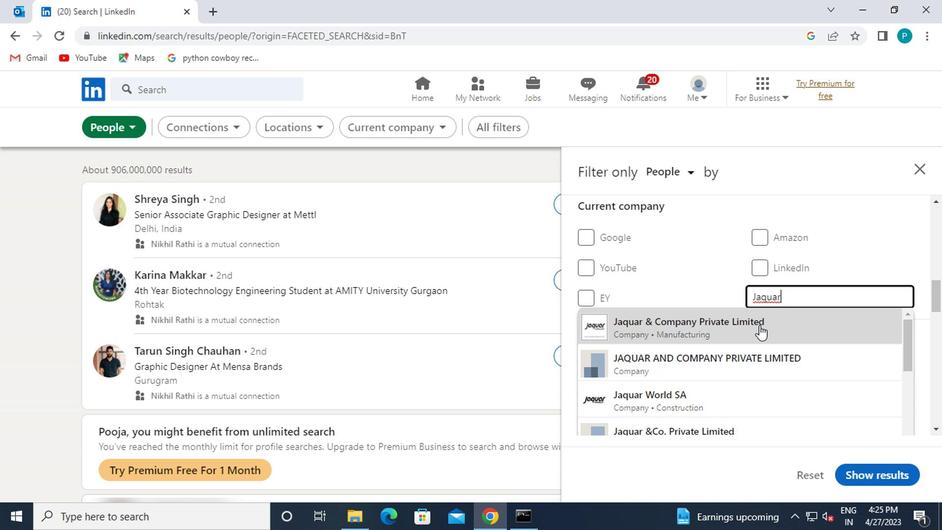 
Action: Mouse scrolled (757, 325) with delta (0, 0)
Screenshot: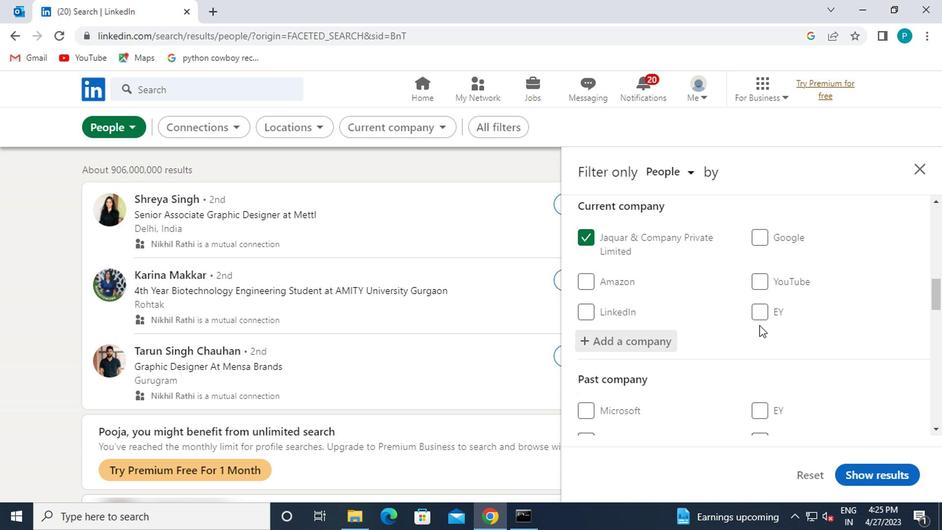 
Action: Mouse scrolled (757, 325) with delta (0, 0)
Screenshot: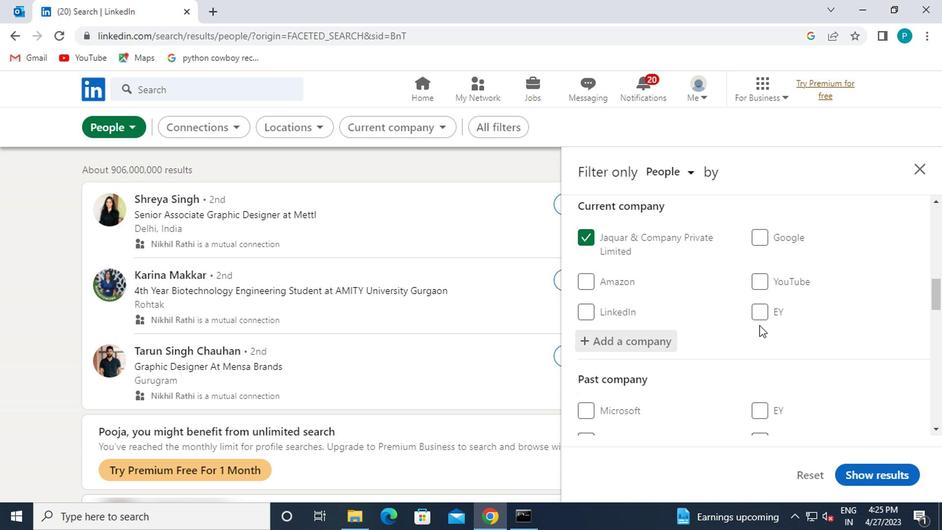 
Action: Mouse moved to (763, 336)
Screenshot: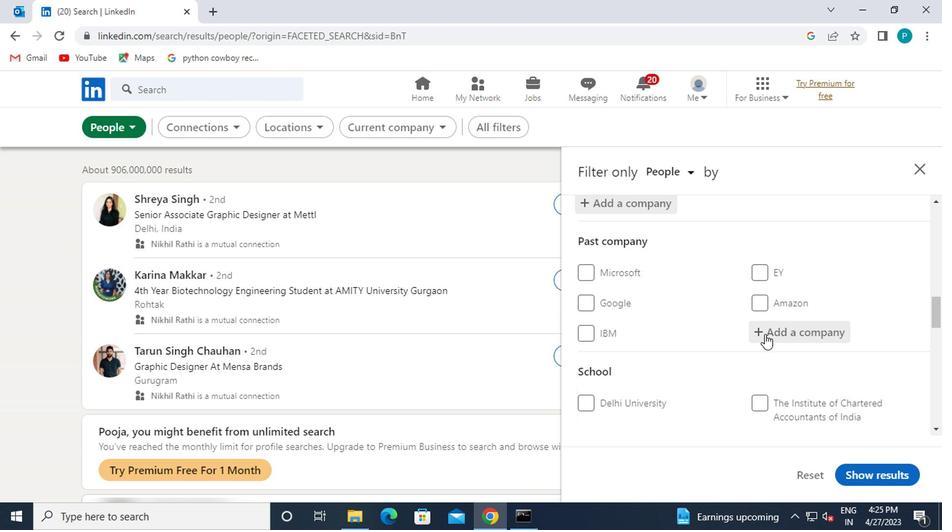 
Action: Mouse scrolled (763, 335) with delta (0, 0)
Screenshot: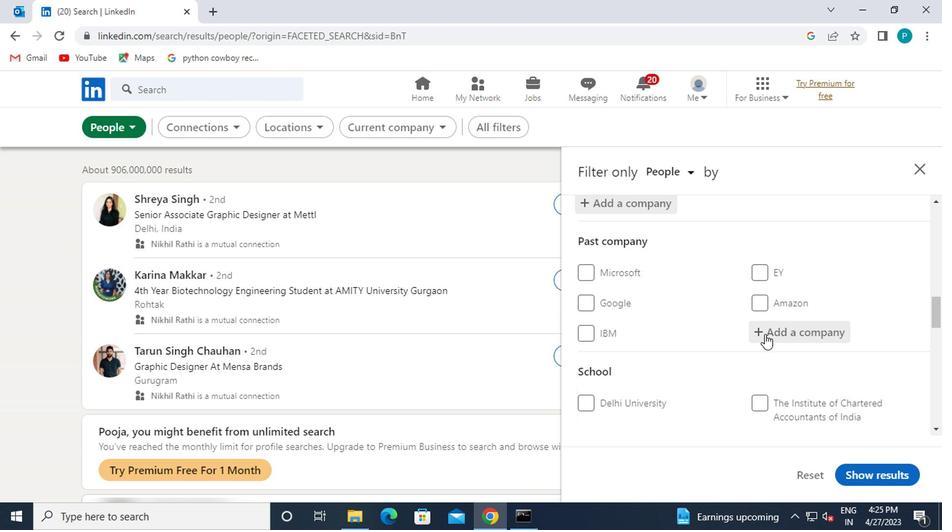 
Action: Mouse moved to (764, 338)
Screenshot: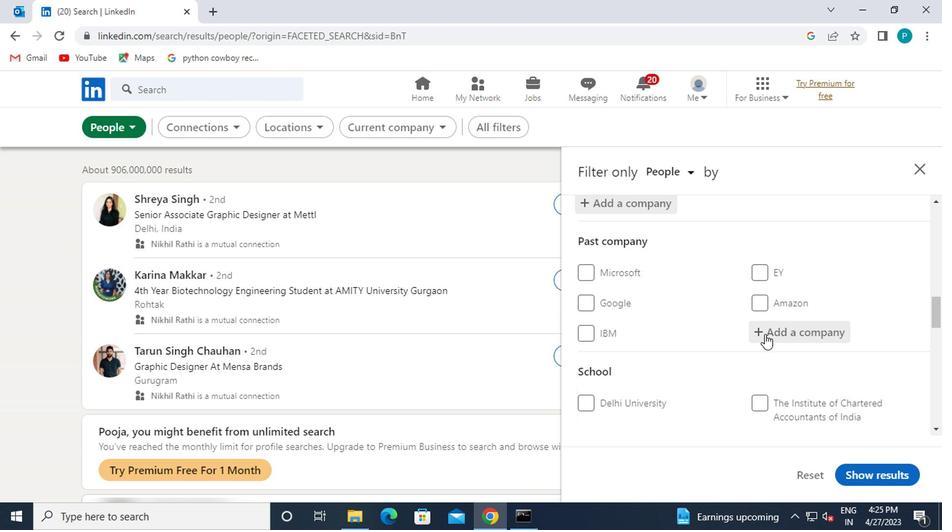 
Action: Mouse scrolled (764, 337) with delta (0, 0)
Screenshot: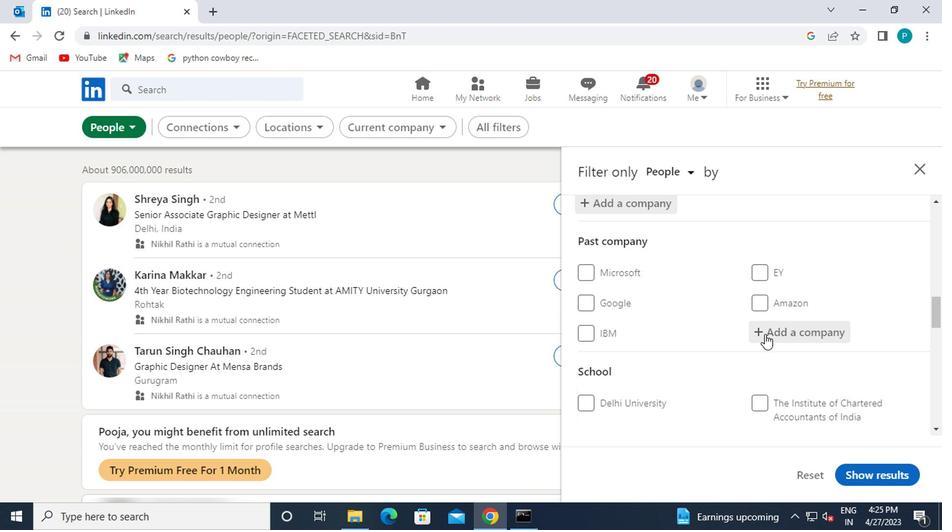 
Action: Mouse moved to (764, 338)
Screenshot: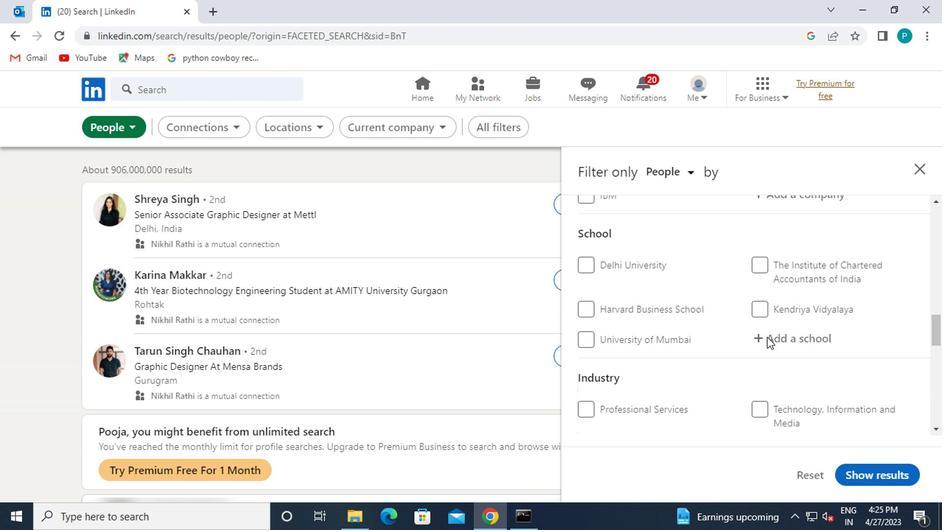
Action: Mouse pressed left at (764, 338)
Screenshot: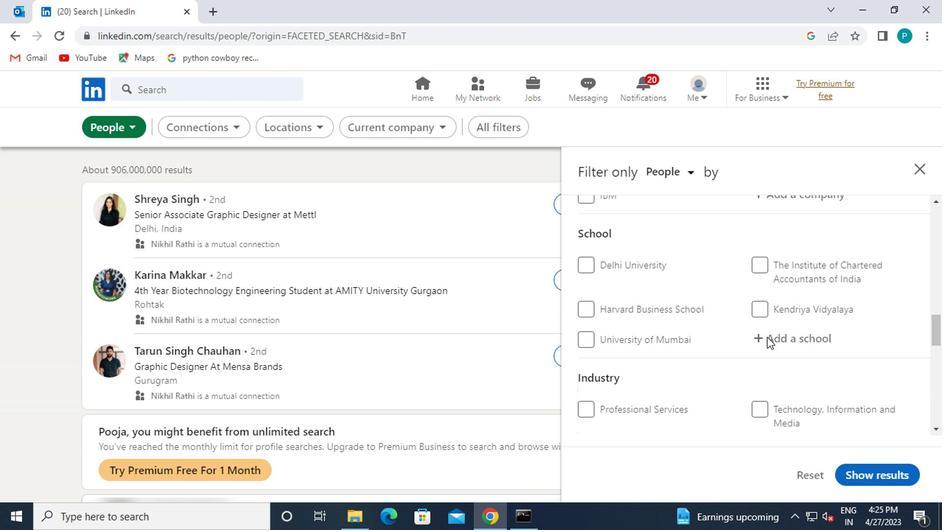 
Action: Key pressed <Key.caps_lock>J<Key.caps_lock>AYPEE
Screenshot: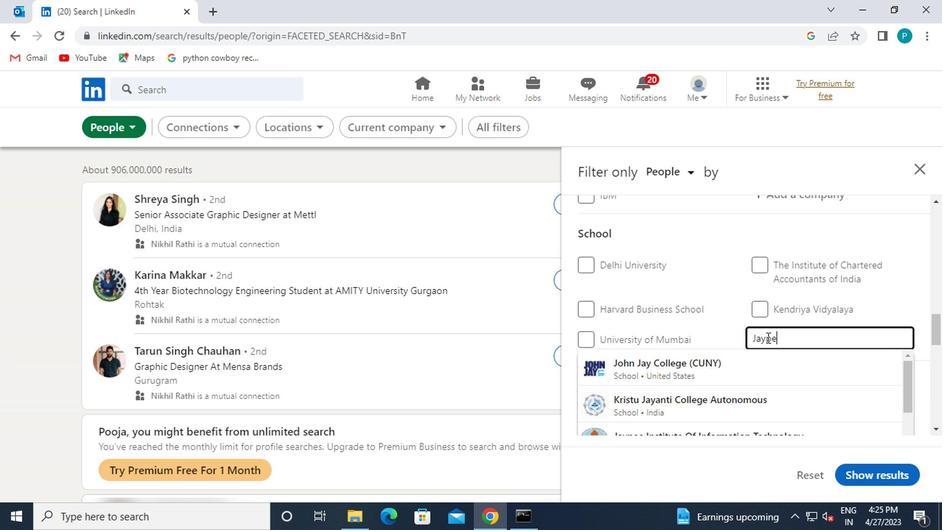 
Action: Mouse moved to (712, 340)
Screenshot: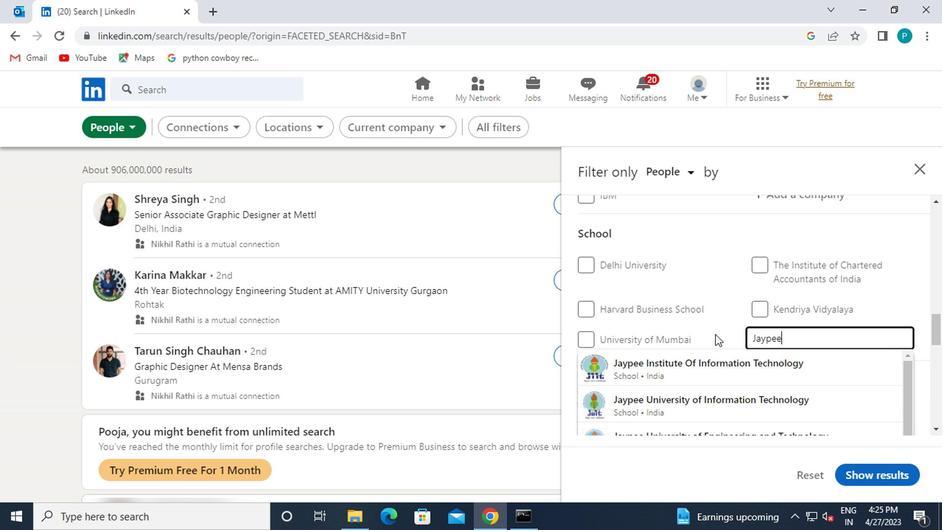 
Action: Mouse scrolled (712, 340) with delta (0, 0)
Screenshot: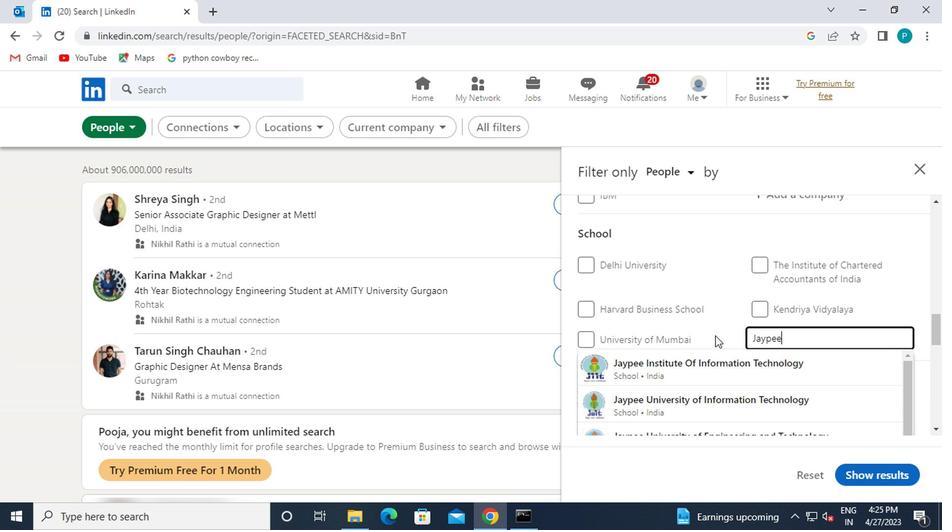 
Action: Mouse moved to (711, 342)
Screenshot: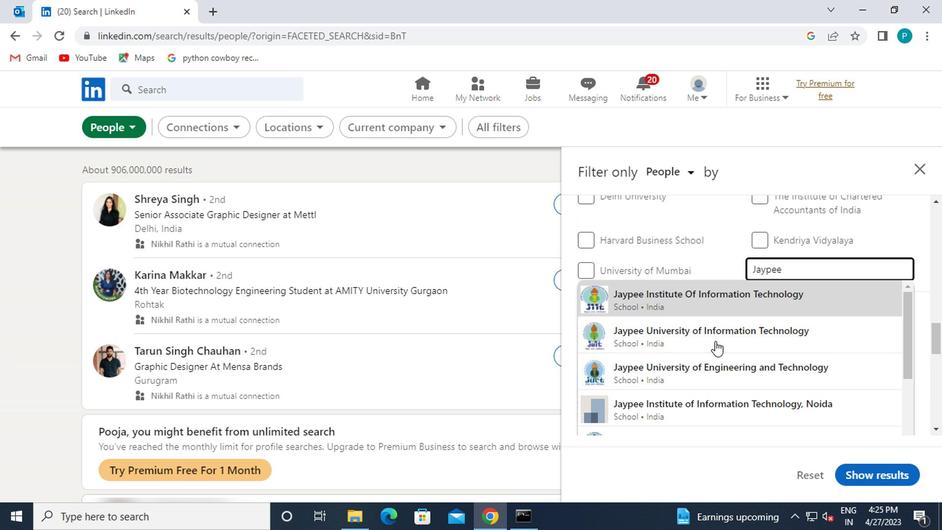 
Action: Mouse pressed left at (711, 342)
Screenshot: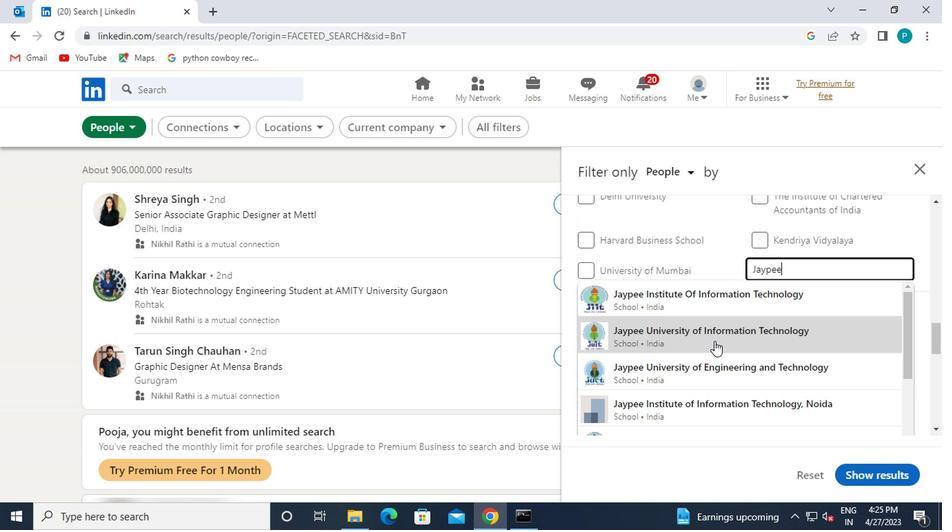 
Action: Mouse scrolled (711, 341) with delta (0, 0)
Screenshot: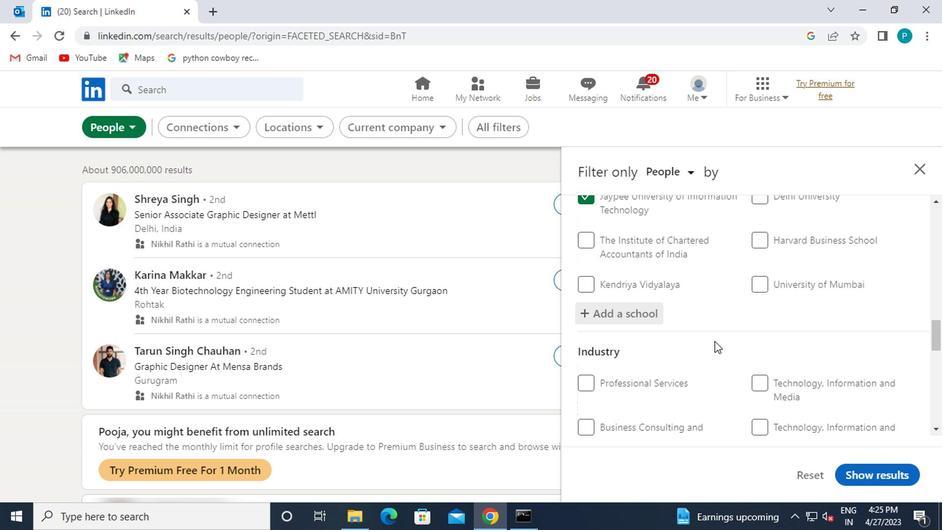 
Action: Mouse scrolled (711, 341) with delta (0, 0)
Screenshot: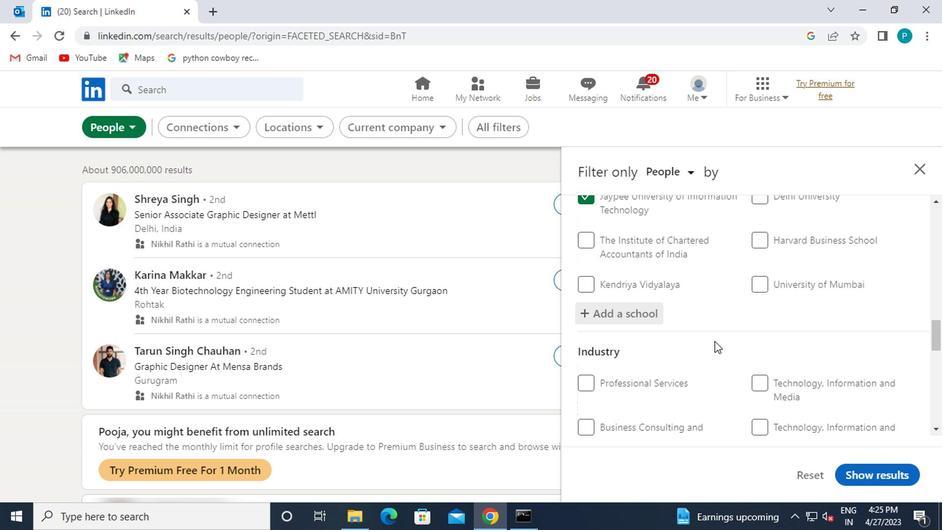 
Action: Mouse moved to (730, 350)
Screenshot: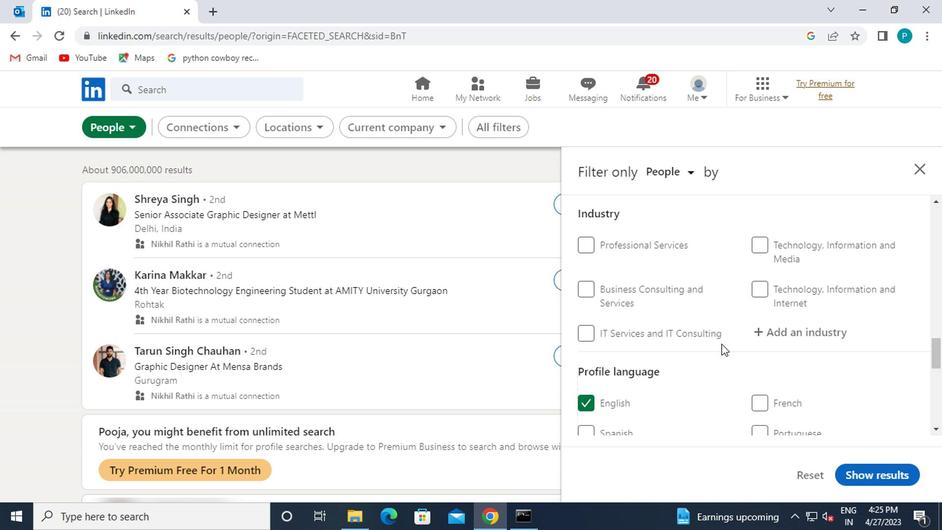 
Action: Mouse scrolled (730, 351) with delta (0, 0)
Screenshot: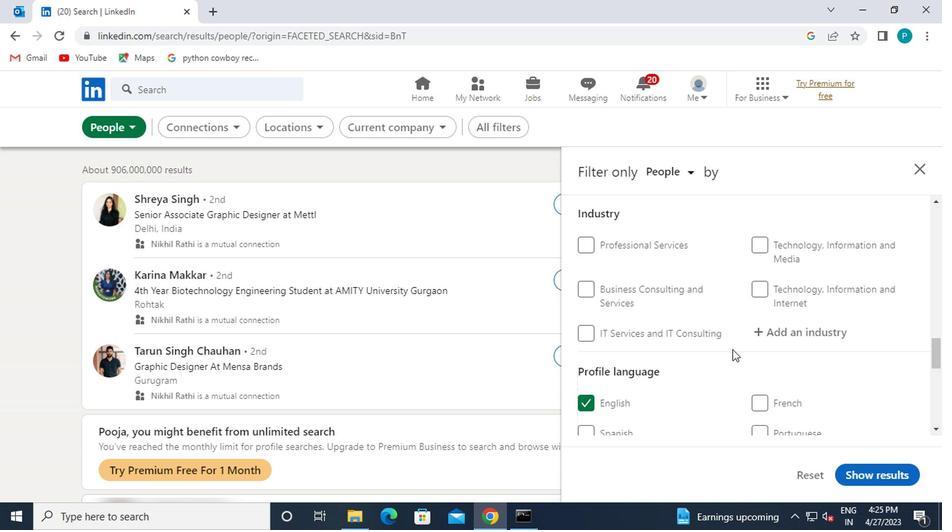 
Action: Mouse scrolled (730, 349) with delta (0, 0)
Screenshot: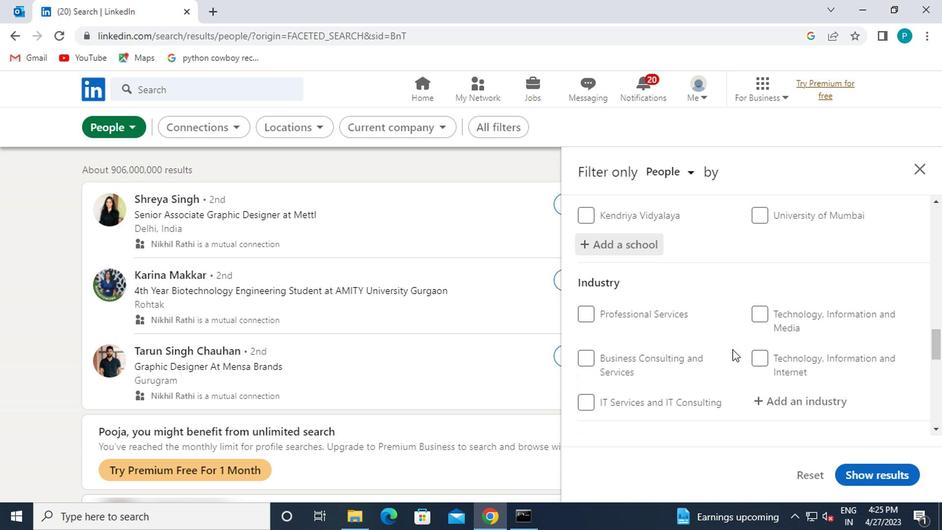 
Action: Mouse moved to (772, 340)
Screenshot: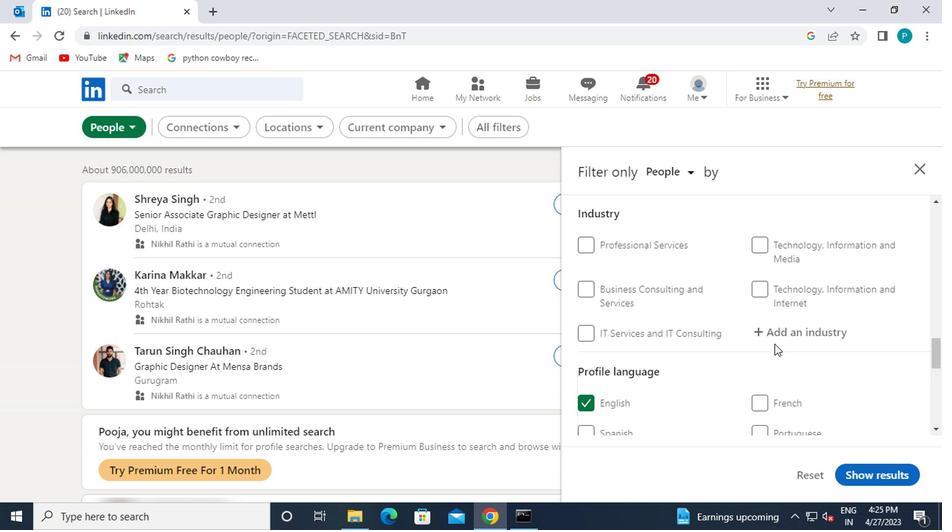 
Action: Mouse pressed left at (772, 340)
Screenshot: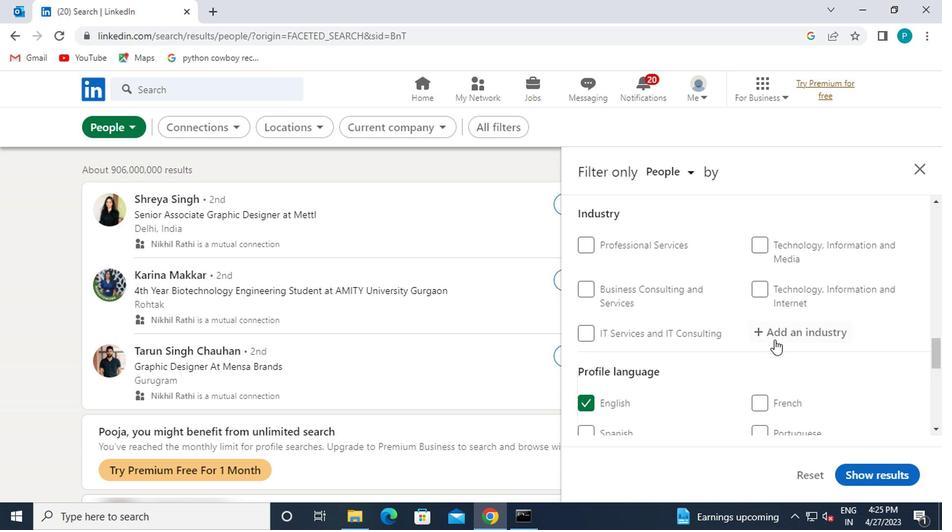 
Action: Mouse moved to (778, 335)
Screenshot: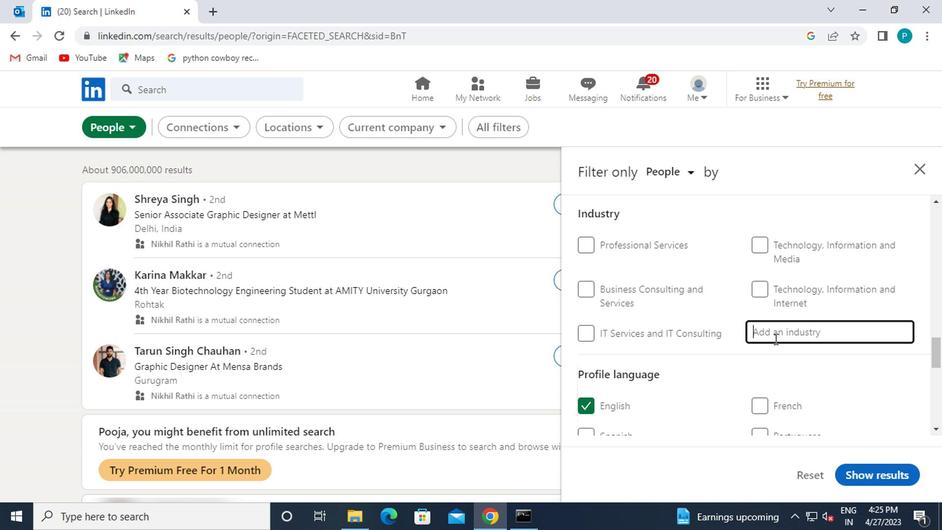 
Action: Key pressed <Key.caps_lock>A<Key.caps_lock>RCHITECTURE
Screenshot: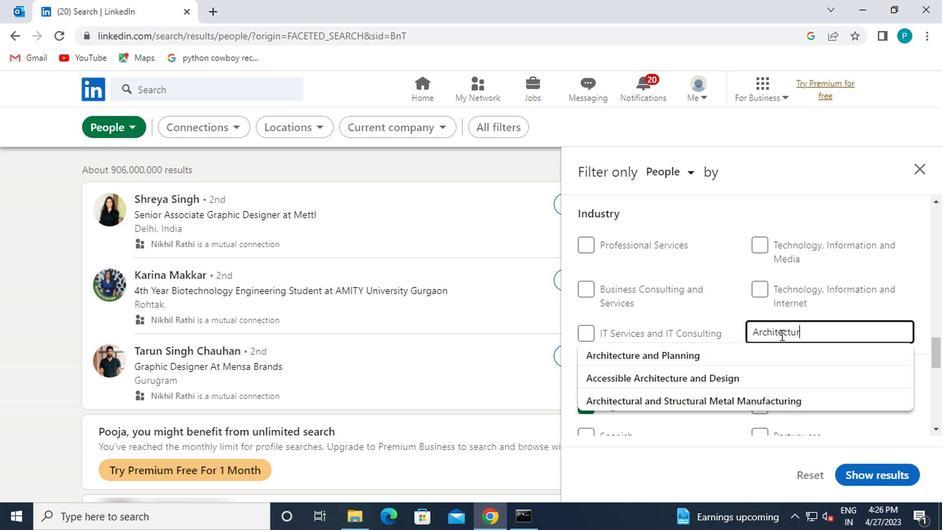 
Action: Mouse moved to (763, 357)
Screenshot: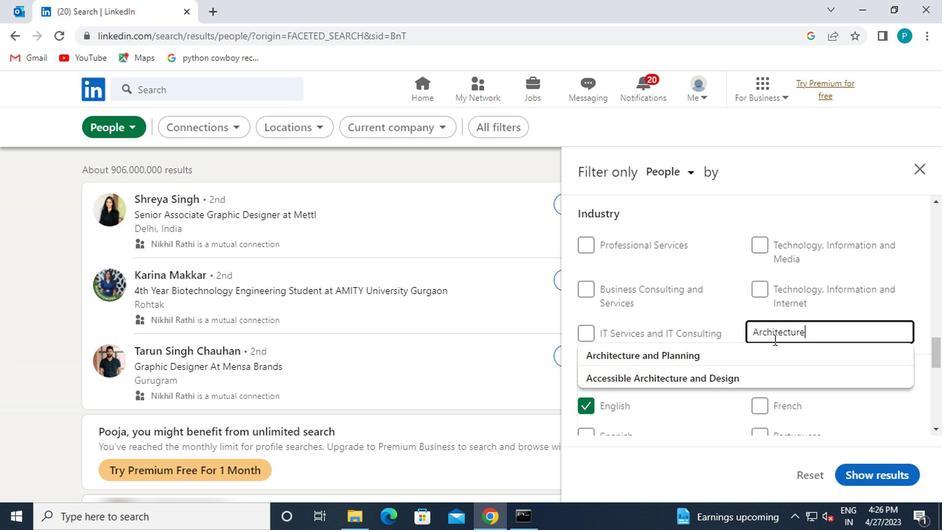 
Action: Mouse pressed left at (763, 357)
Screenshot: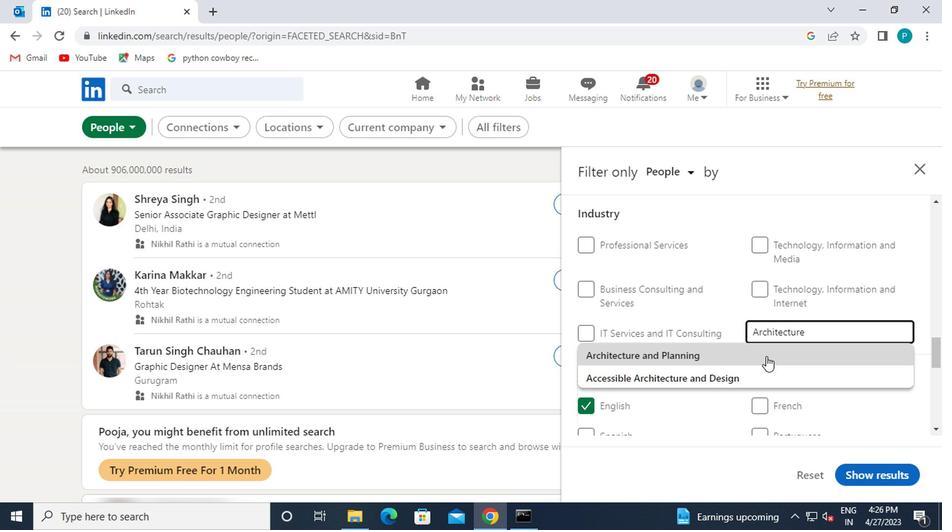 
Action: Mouse moved to (677, 357)
Screenshot: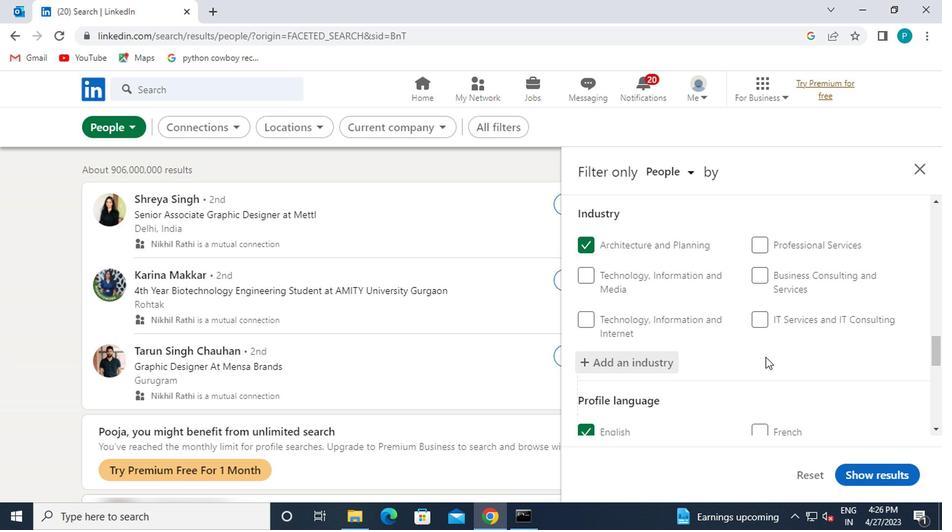 
Action: Mouse scrolled (677, 357) with delta (0, 0)
Screenshot: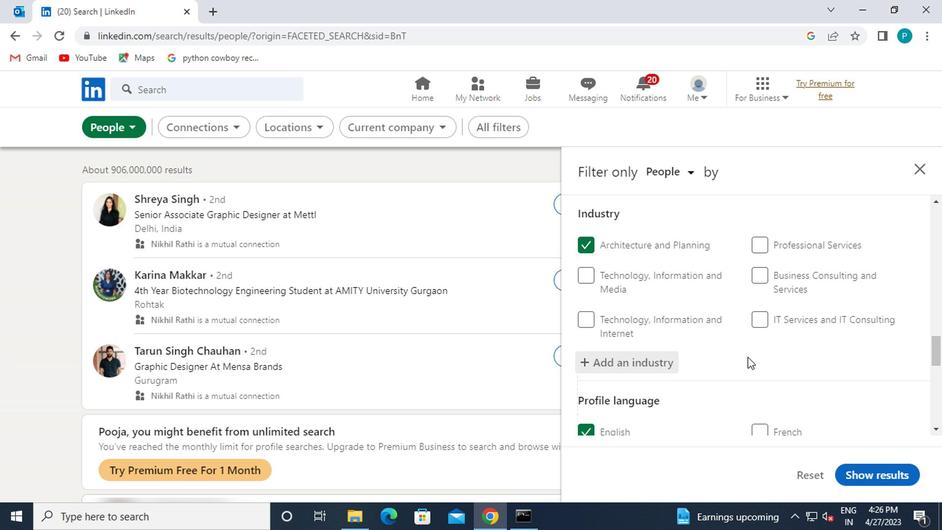 
Action: Mouse scrolled (677, 357) with delta (0, 0)
Screenshot: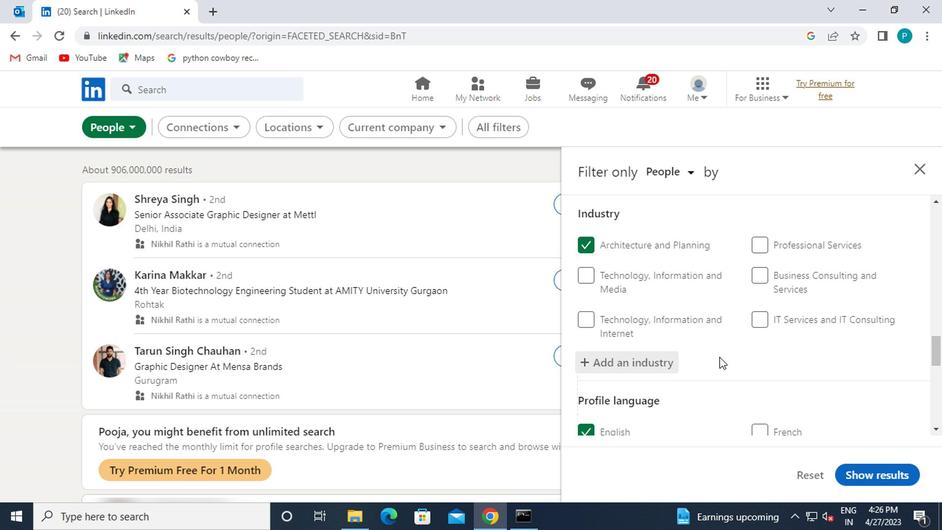 
Action: Mouse moved to (717, 359)
Screenshot: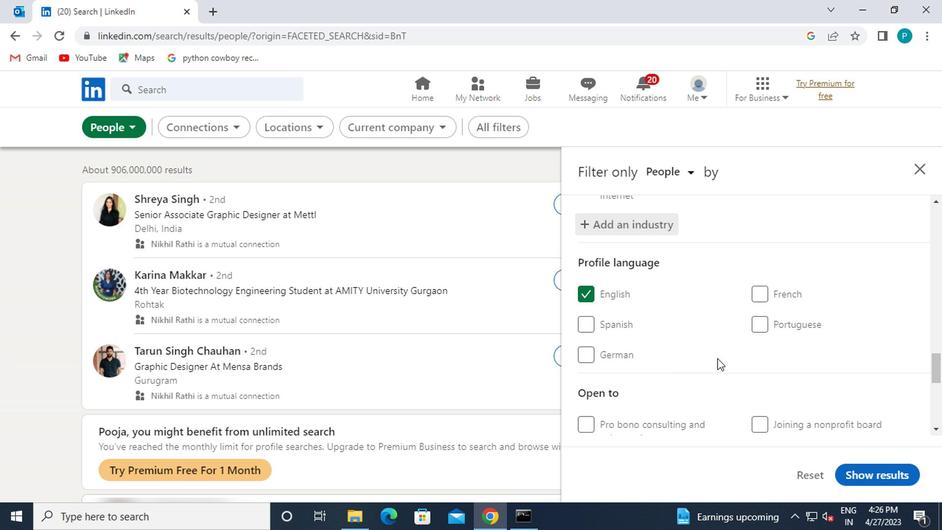 
Action: Mouse scrolled (717, 359) with delta (0, 0)
Screenshot: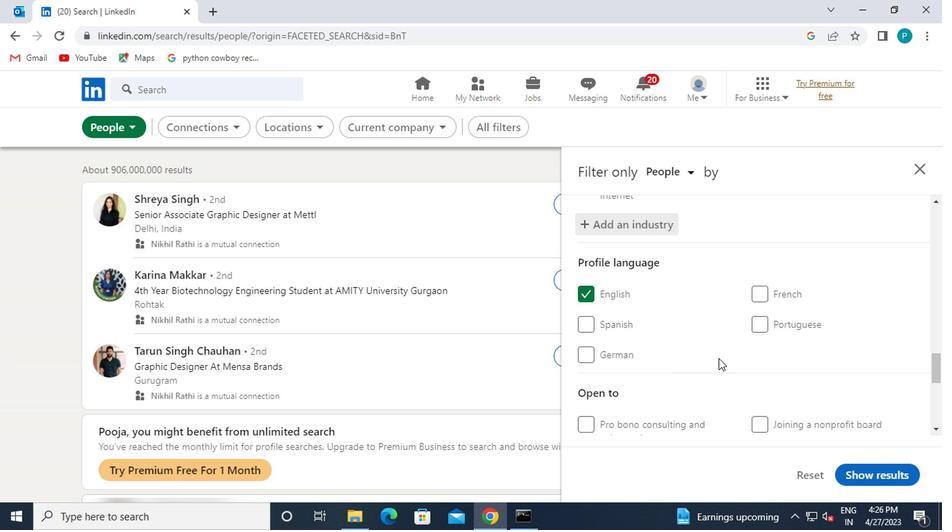 
Action: Mouse scrolled (717, 359) with delta (0, 0)
Screenshot: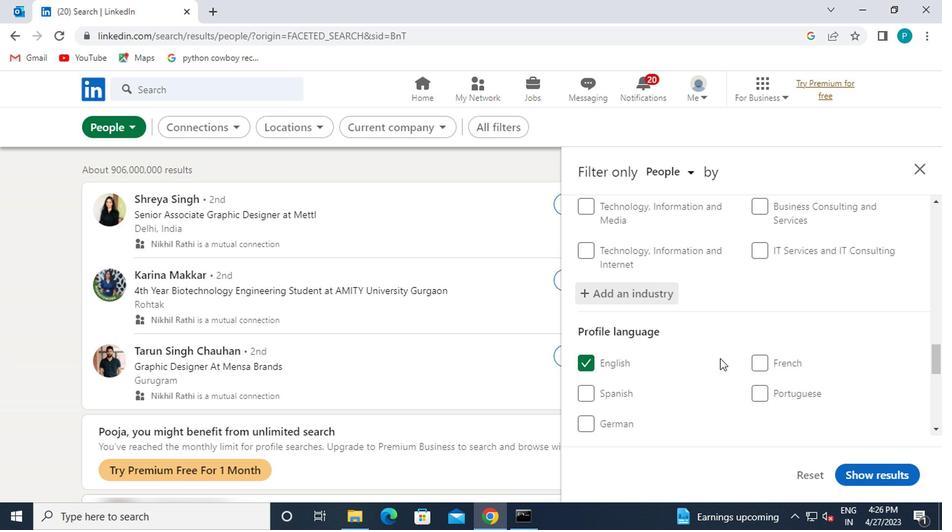 
Action: Mouse scrolled (717, 359) with delta (0, 0)
Screenshot: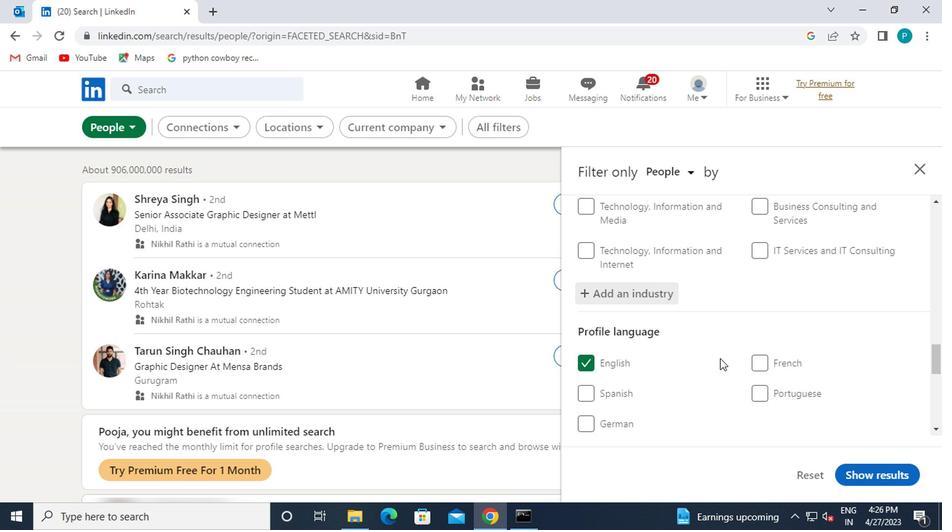 
Action: Mouse scrolled (717, 358) with delta (0, 0)
Screenshot: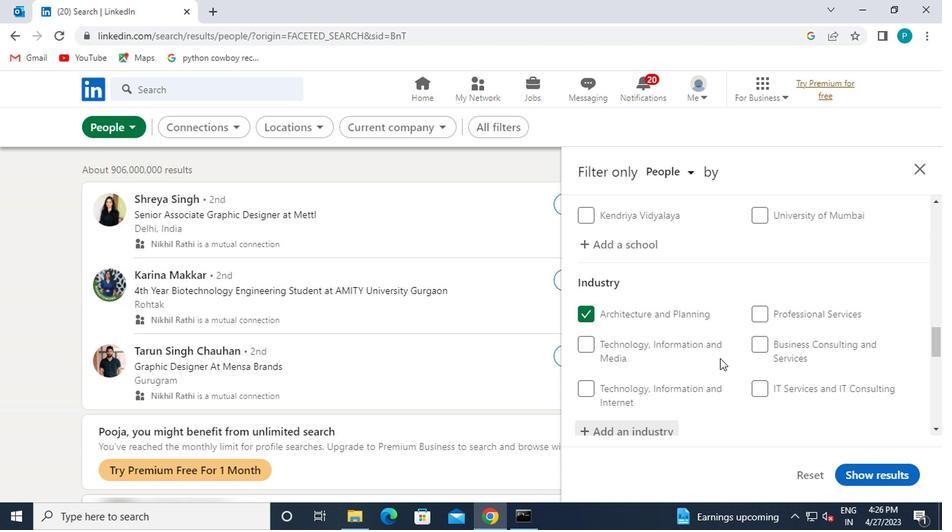
Action: Mouse scrolled (717, 358) with delta (0, 0)
Screenshot: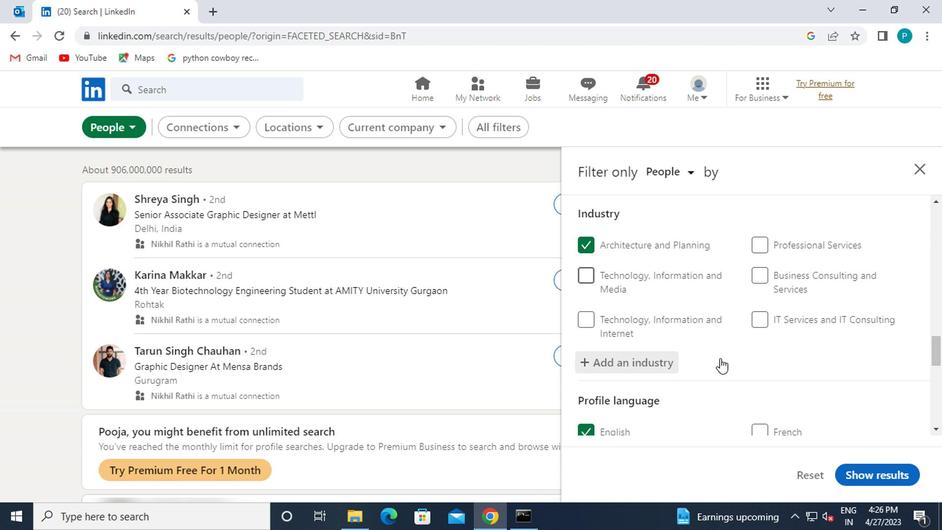 
Action: Mouse scrolled (717, 358) with delta (0, 0)
Screenshot: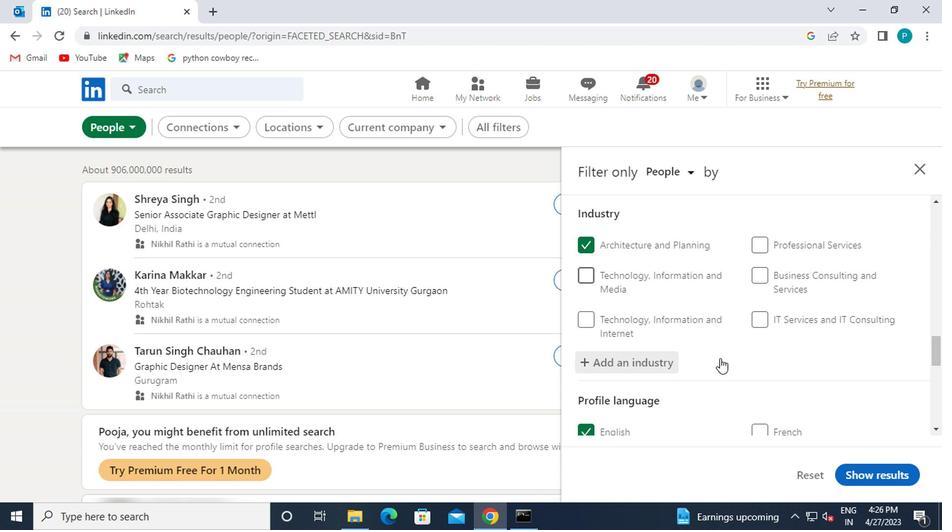 
Action: Mouse scrolled (717, 358) with delta (0, 0)
Screenshot: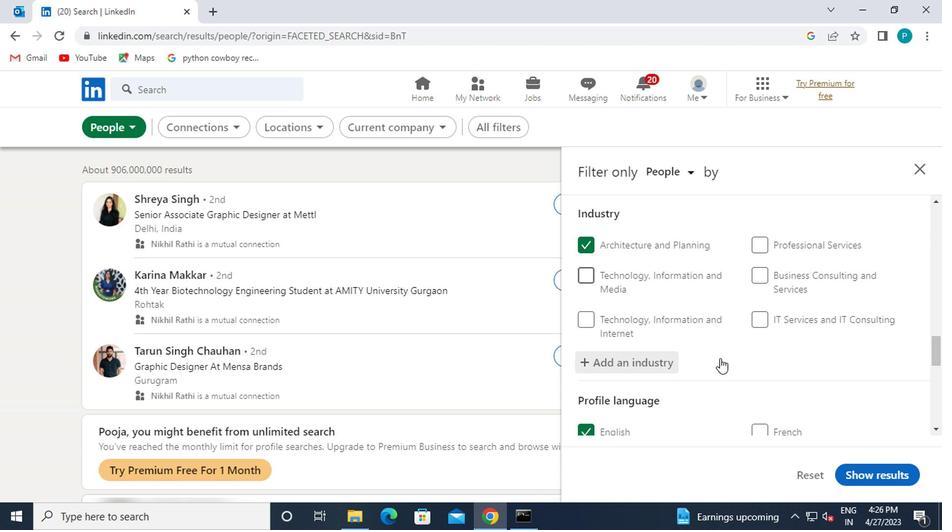 
Action: Mouse moved to (726, 362)
Screenshot: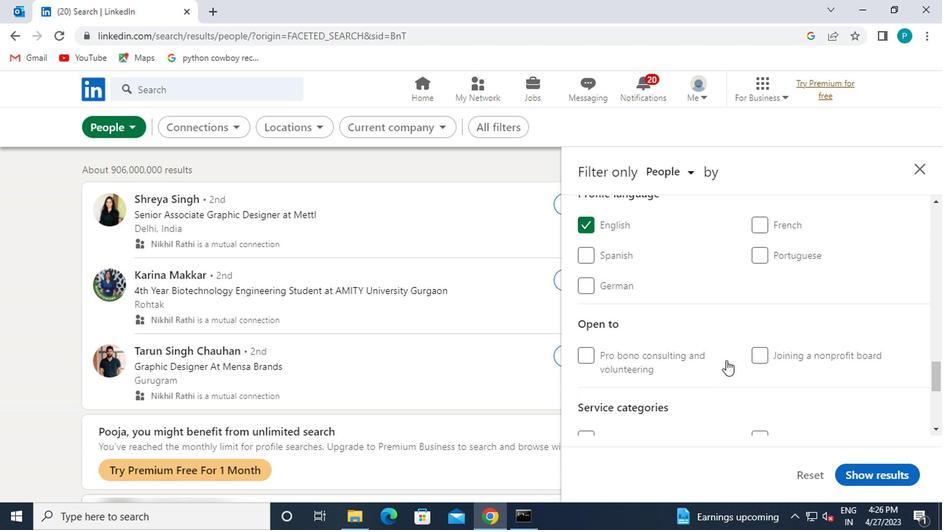 
Action: Mouse scrolled (726, 361) with delta (0, 0)
Screenshot: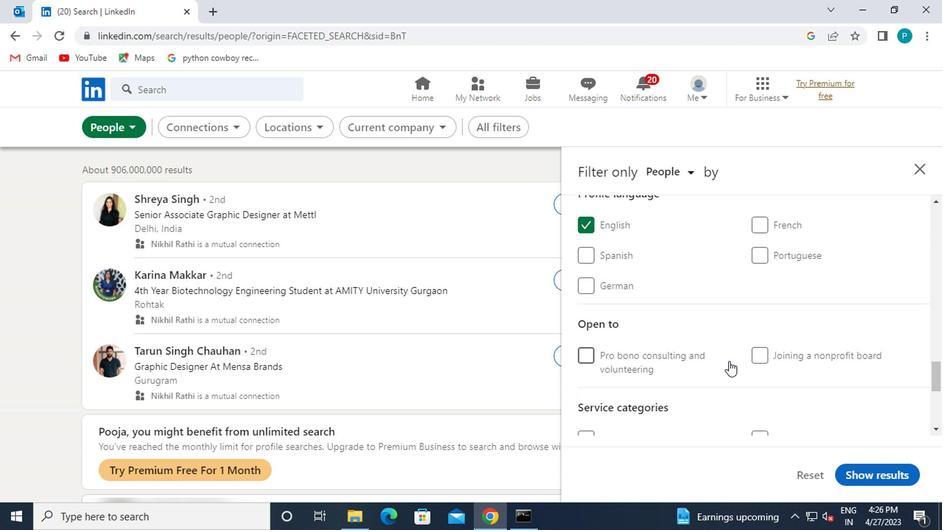 
Action: Mouse scrolled (726, 361) with delta (0, 0)
Screenshot: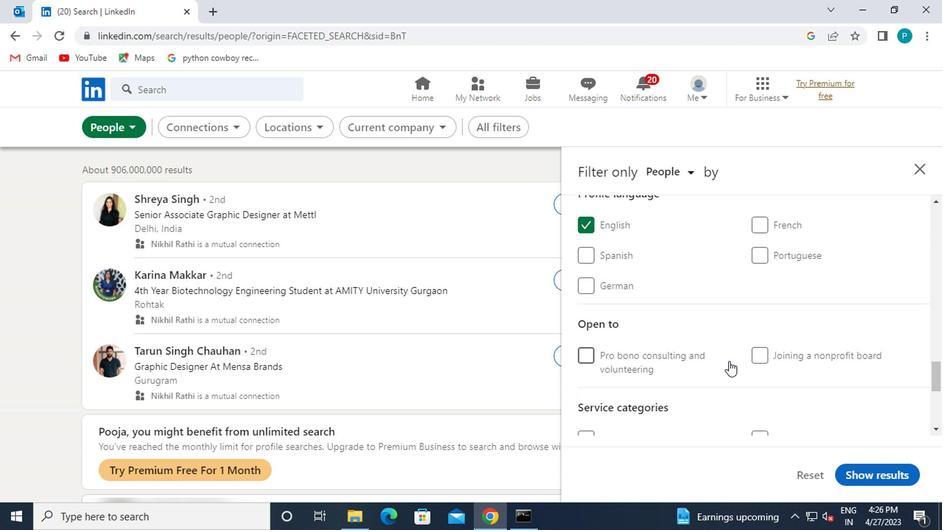 
Action: Mouse moved to (756, 367)
Screenshot: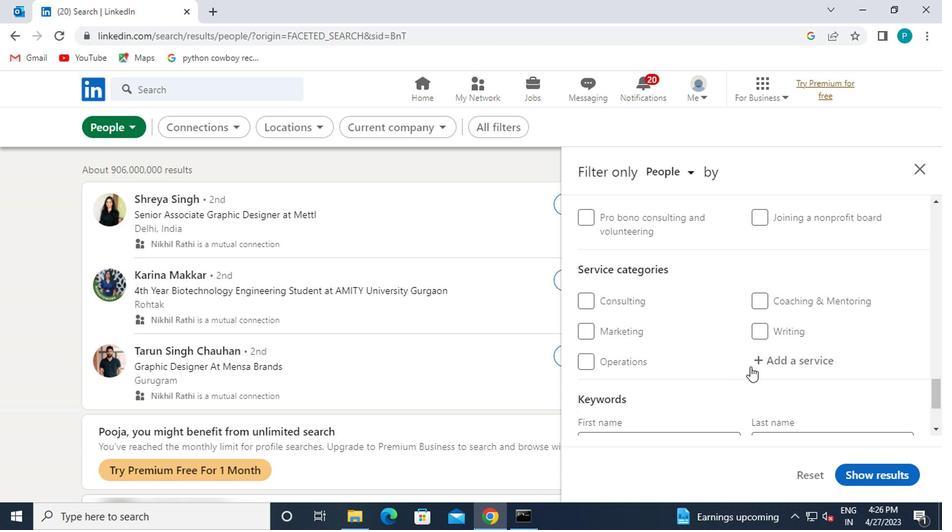 
Action: Mouse pressed left at (756, 367)
Screenshot: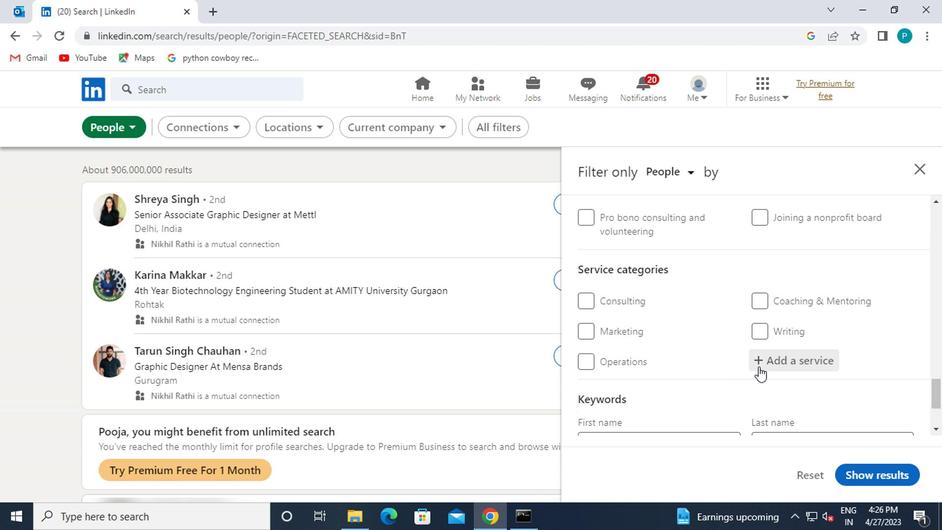 
Action: Key pressed <Key.caps_lock>R<Key.caps_lock>EAL<Key.space><Key.caps_lock>E<Key.caps_lock>STATE
Screenshot: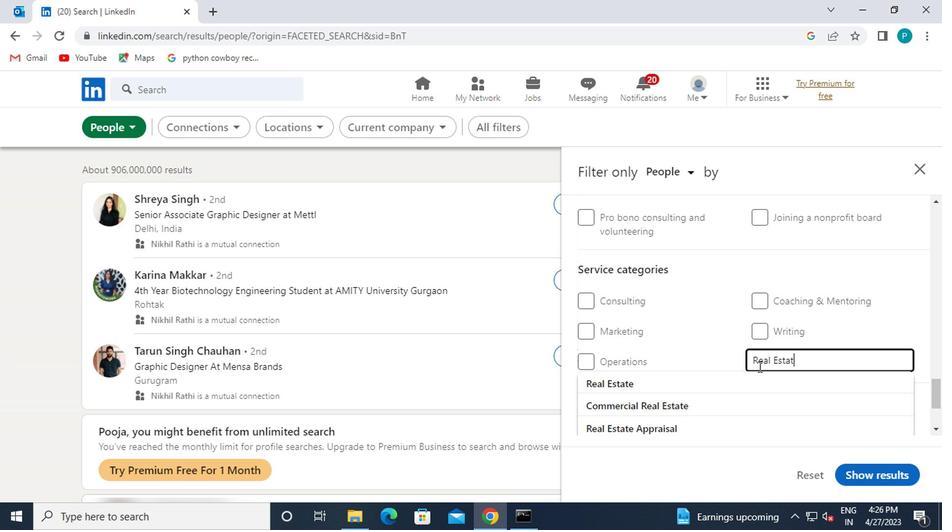
Action: Mouse moved to (697, 425)
Screenshot: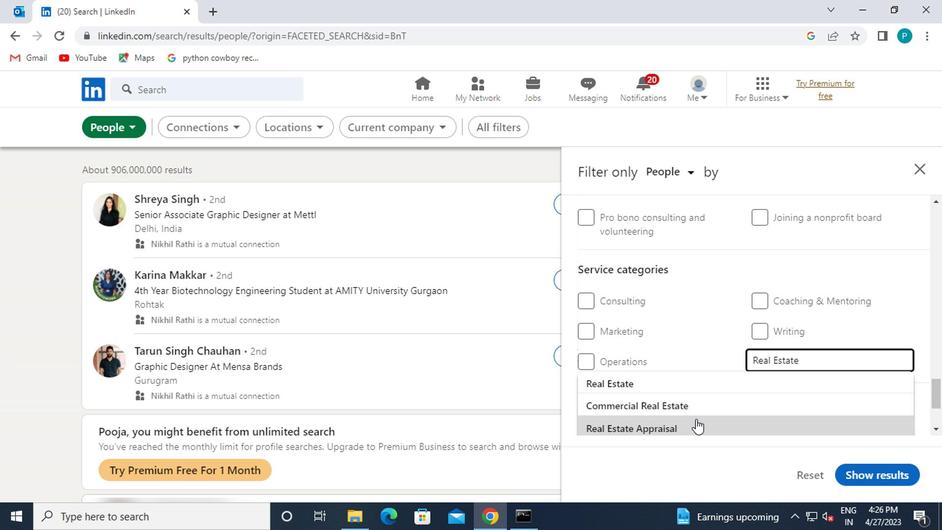 
Action: Mouse pressed left at (697, 425)
Screenshot: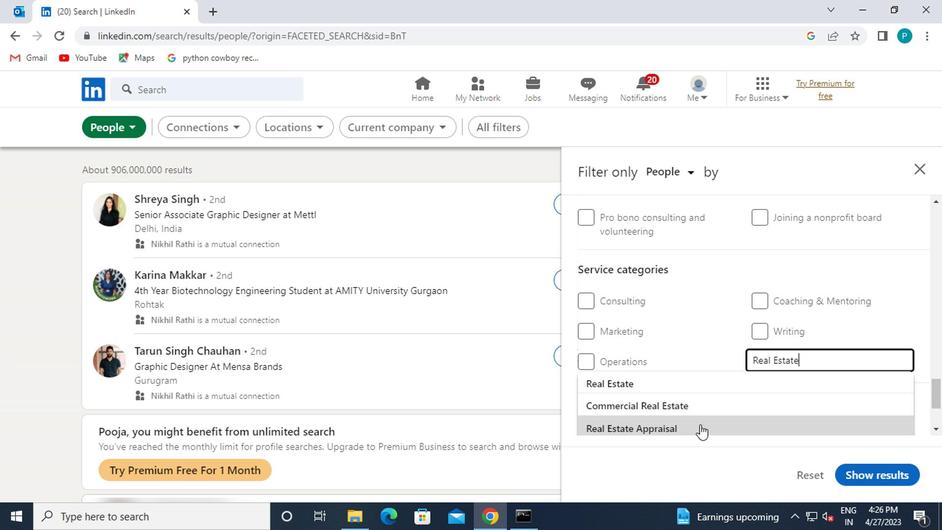 
Action: Mouse moved to (676, 378)
Screenshot: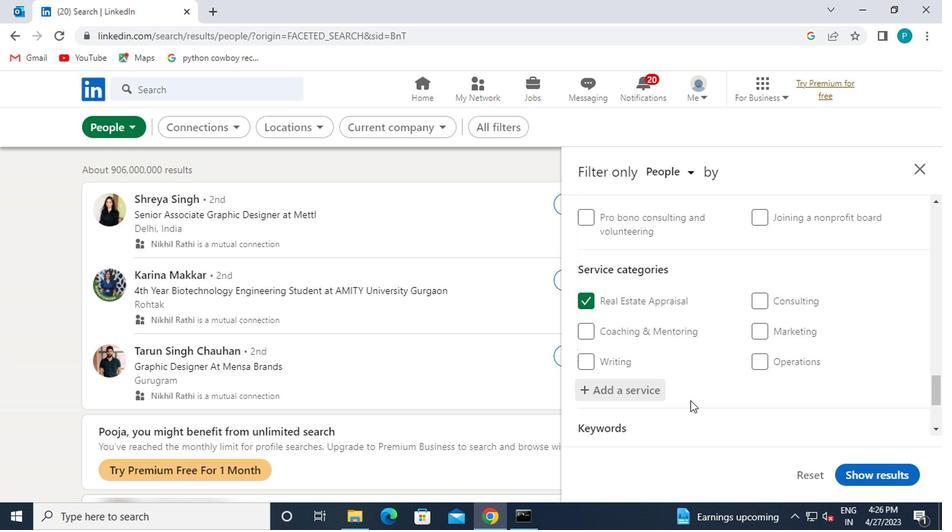
Action: Mouse scrolled (676, 378) with delta (0, 0)
Screenshot: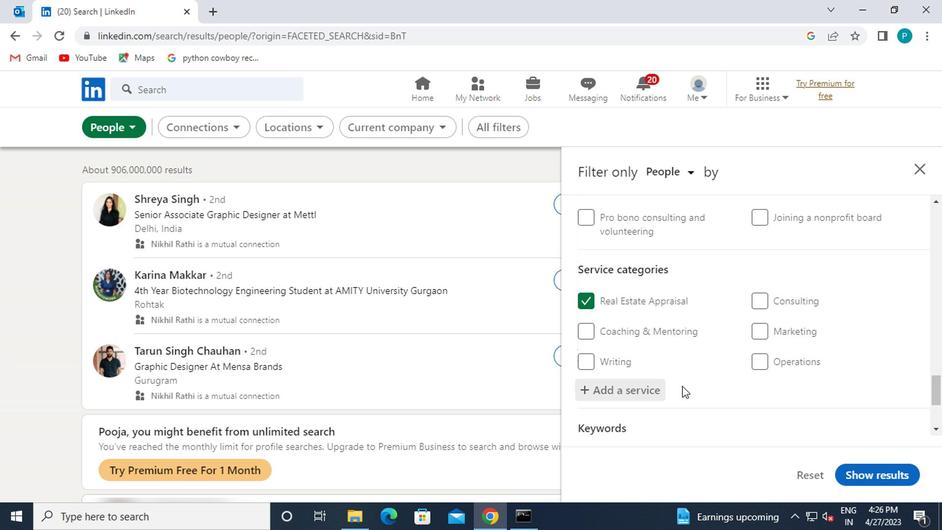 
Action: Mouse scrolled (676, 378) with delta (0, 0)
Screenshot: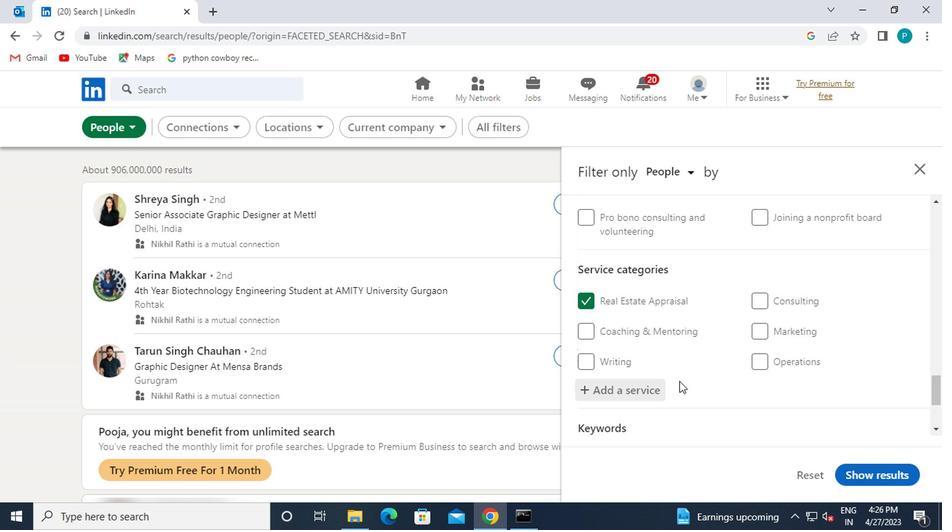 
Action: Mouse scrolled (676, 378) with delta (0, 0)
Screenshot: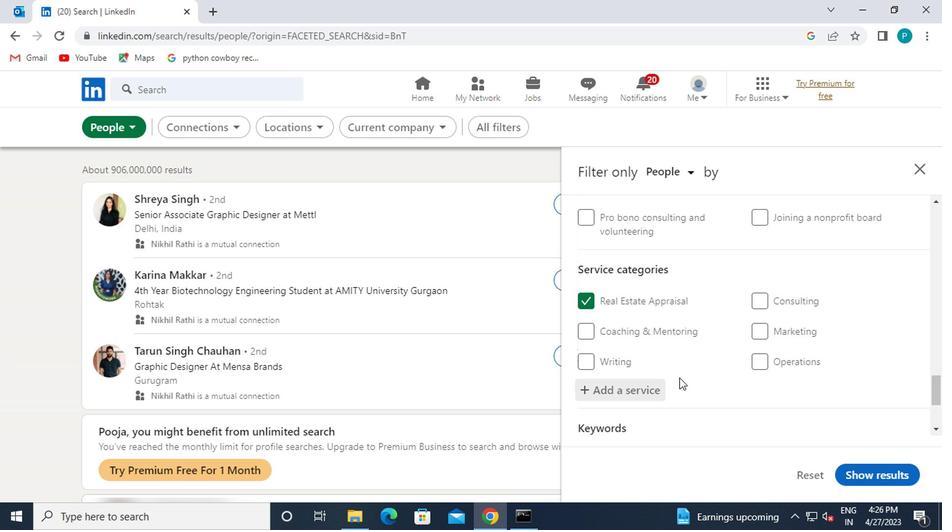 
Action: Mouse pressed left at (676, 378)
Screenshot: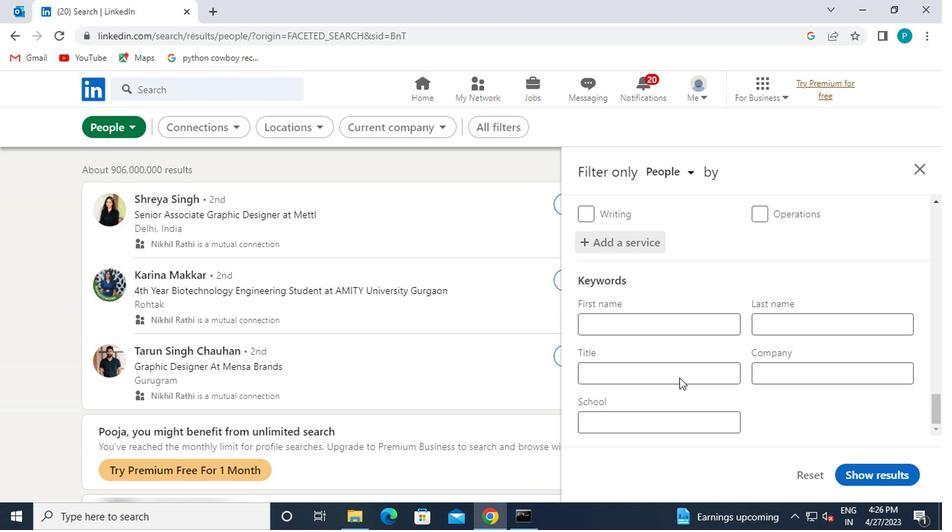 
Action: Key pressed <Key.caps_lock>P<Key.caps_lock>RODUCTION<Key.space><Key.caps_lock>E<Key.caps_lock>NGINEER
Screenshot: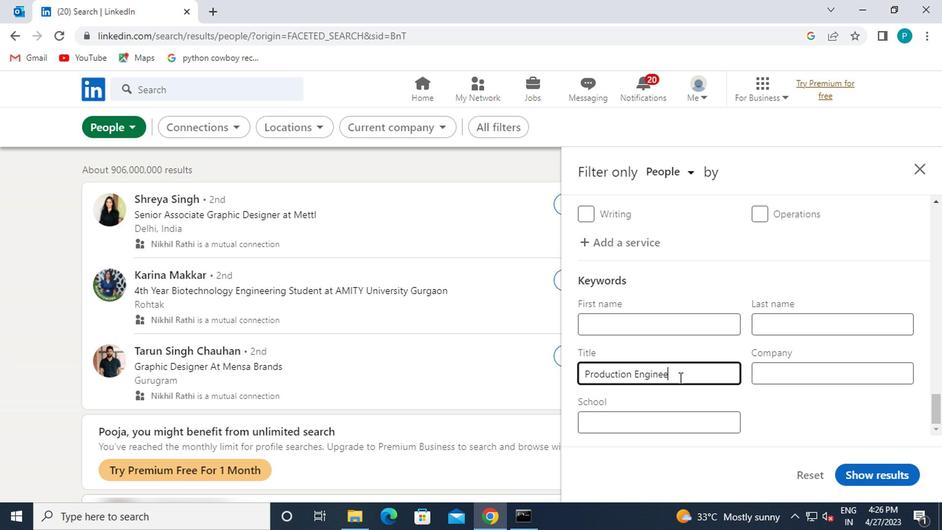 
Action: Mouse moved to (859, 478)
Screenshot: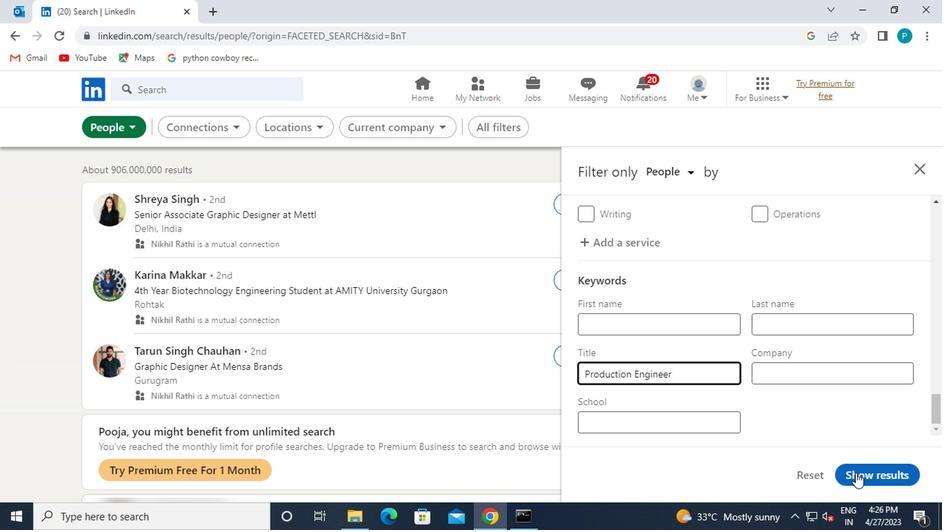 
Action: Mouse pressed left at (859, 478)
Screenshot: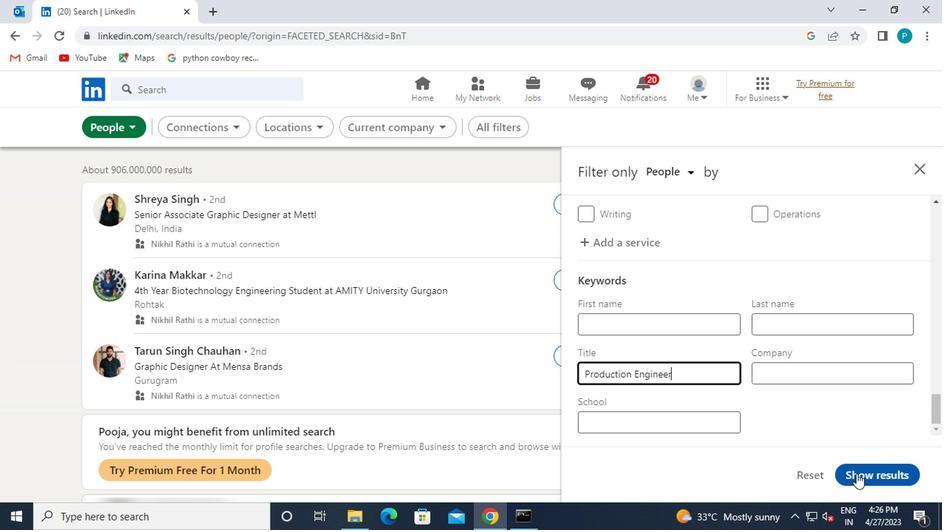 
